 Task: Send an email with the signature Maggie Phillips with the subject Request for a raise follow-up and the message We need to schedule a meeting to discuss the latest marketing campaign results. from softage.9@softage.net to softage.5@softage.net and move the email from Sent Items to the folder Memoranda
Action: Mouse moved to (922, 69)
Screenshot: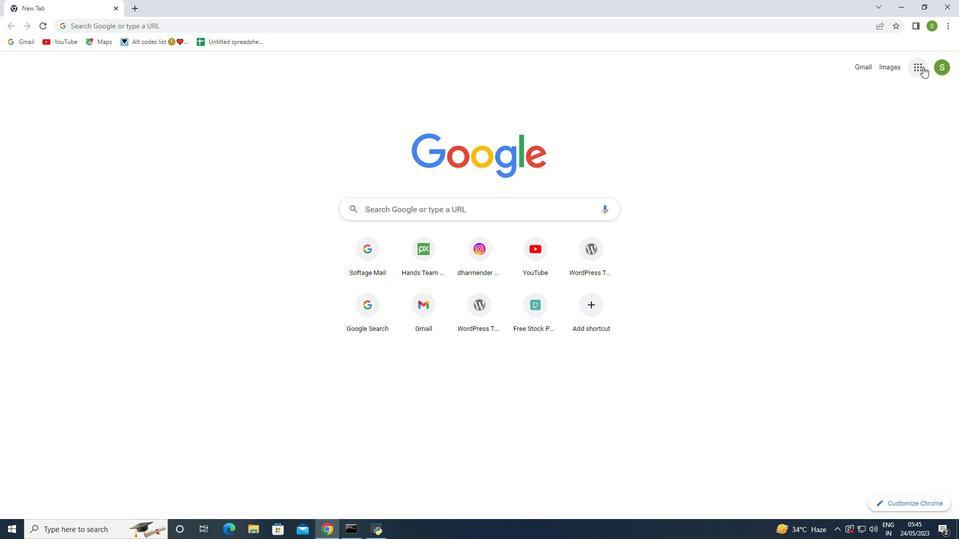 
Action: Mouse pressed left at (922, 69)
Screenshot: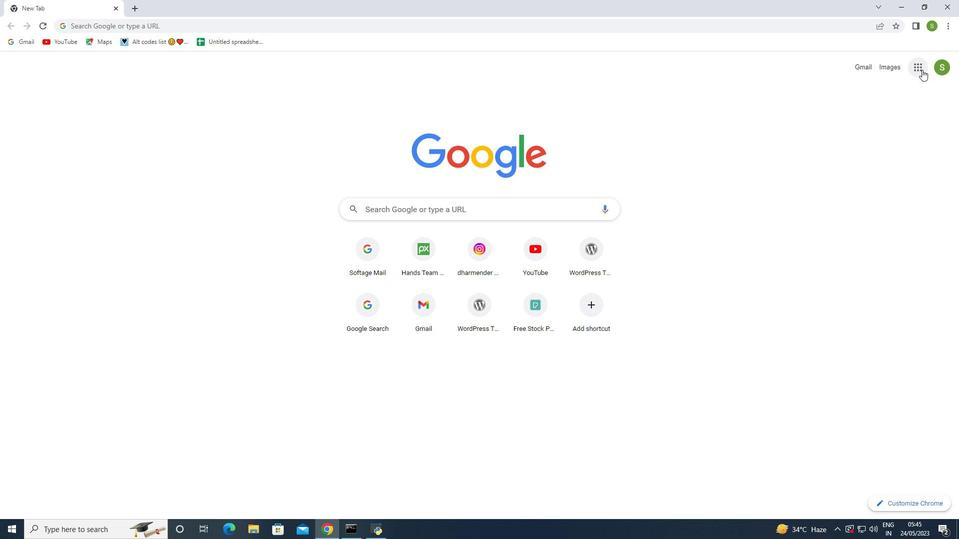 
Action: Mouse moved to (876, 117)
Screenshot: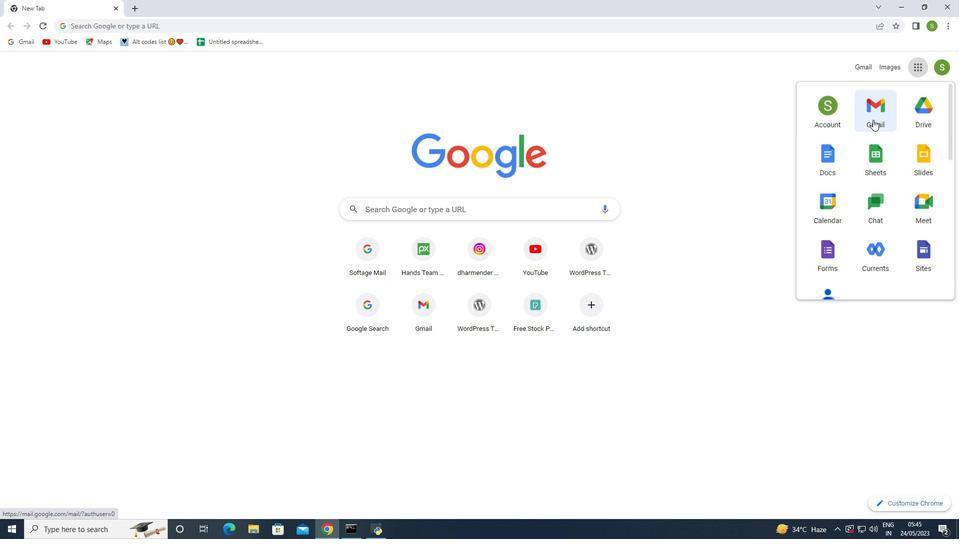 
Action: Mouse pressed left at (876, 117)
Screenshot: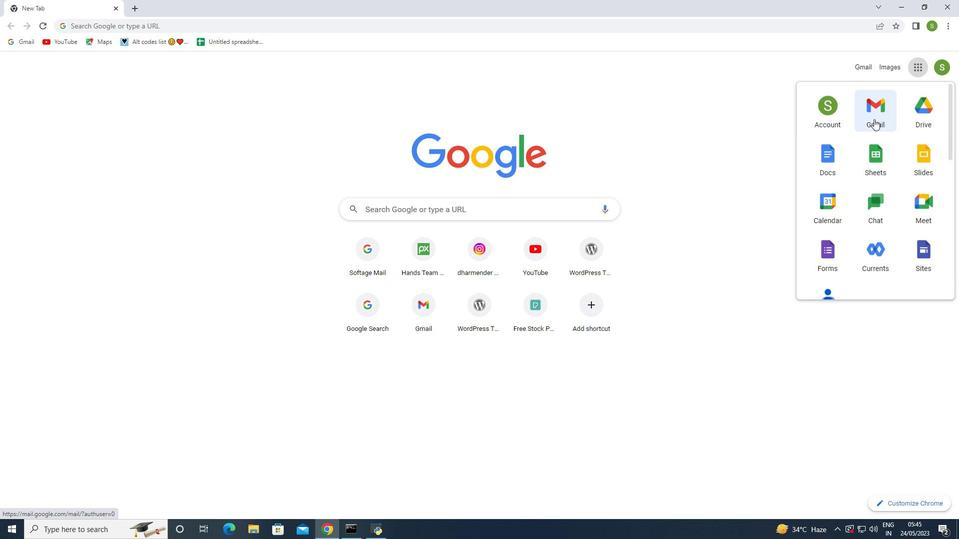 
Action: Mouse moved to (836, 70)
Screenshot: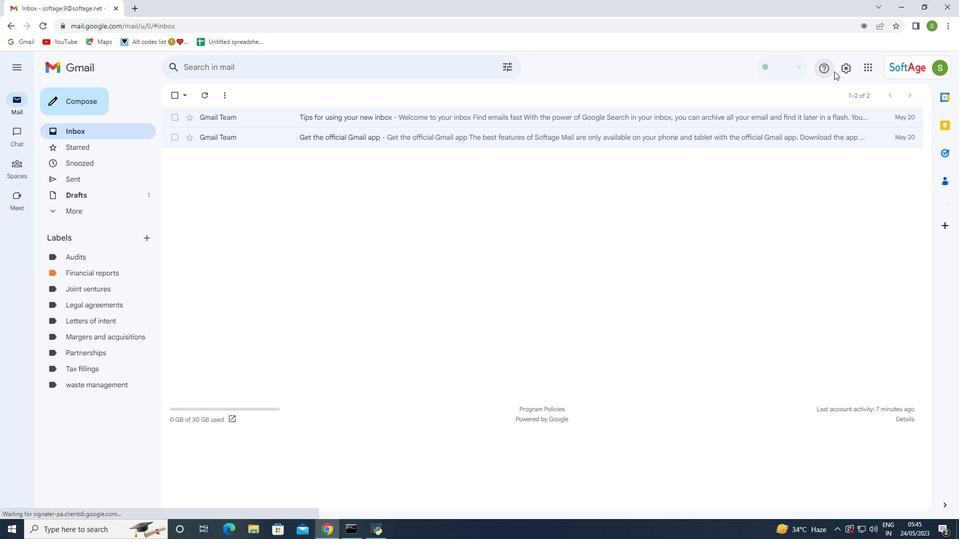 
Action: Mouse pressed left at (836, 70)
Screenshot: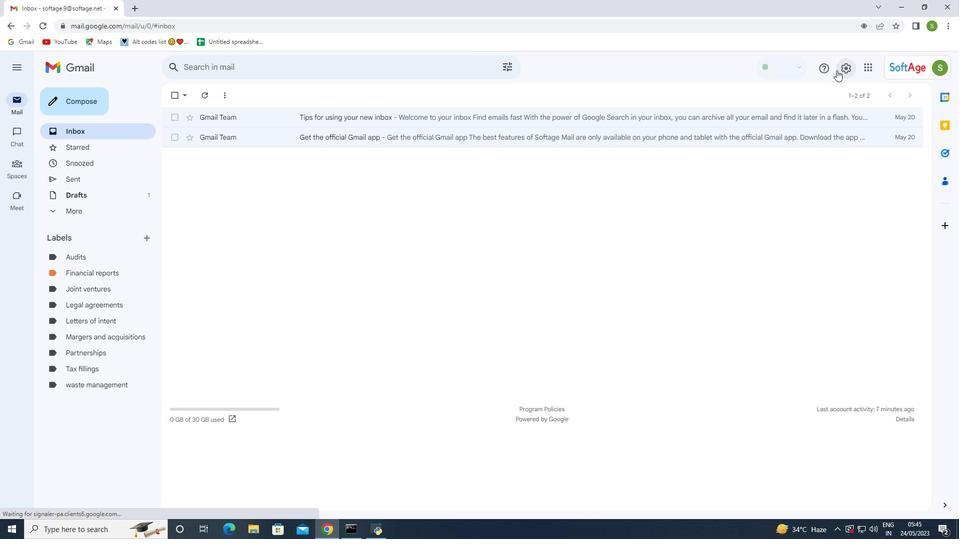
Action: Mouse moved to (823, 120)
Screenshot: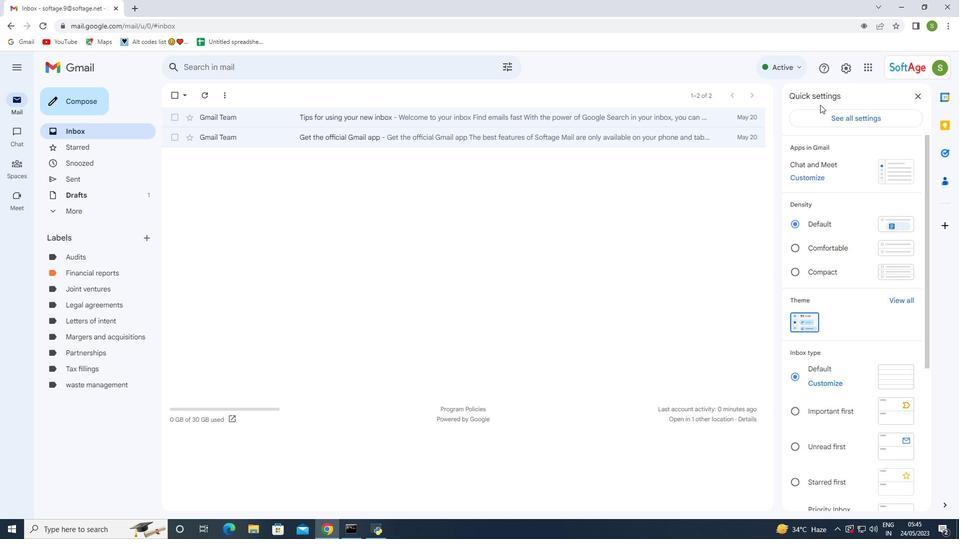 
Action: Mouse pressed left at (823, 120)
Screenshot: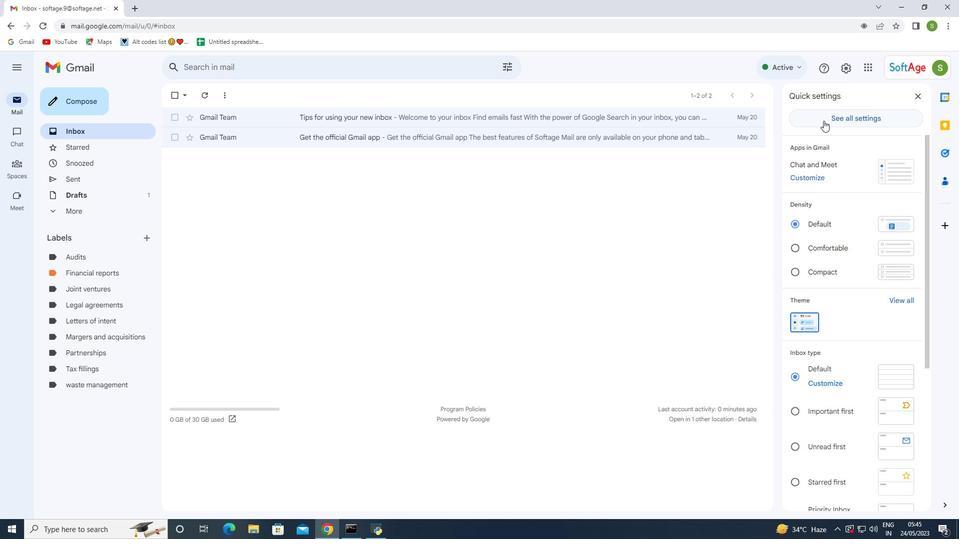 
Action: Mouse moved to (486, 347)
Screenshot: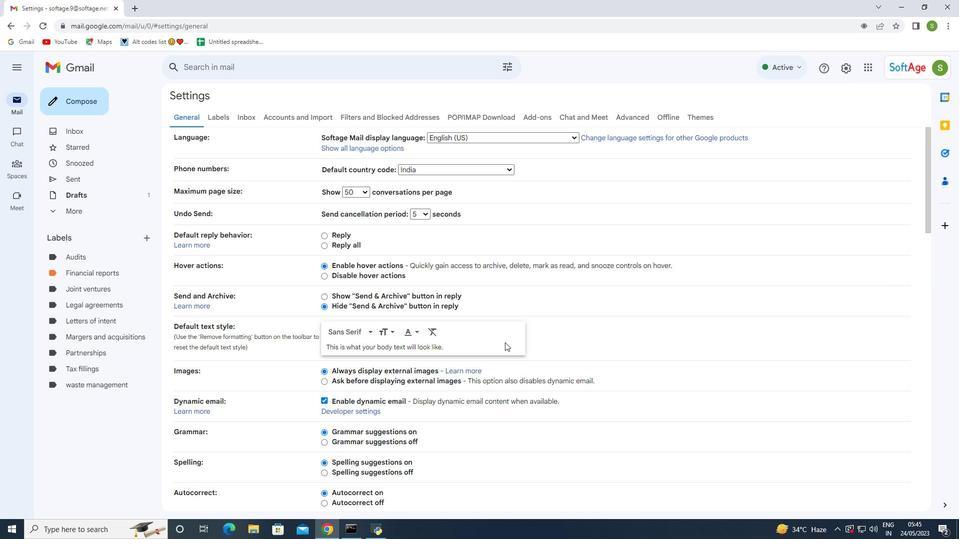 
Action: Mouse scrolled (488, 346) with delta (0, 0)
Screenshot: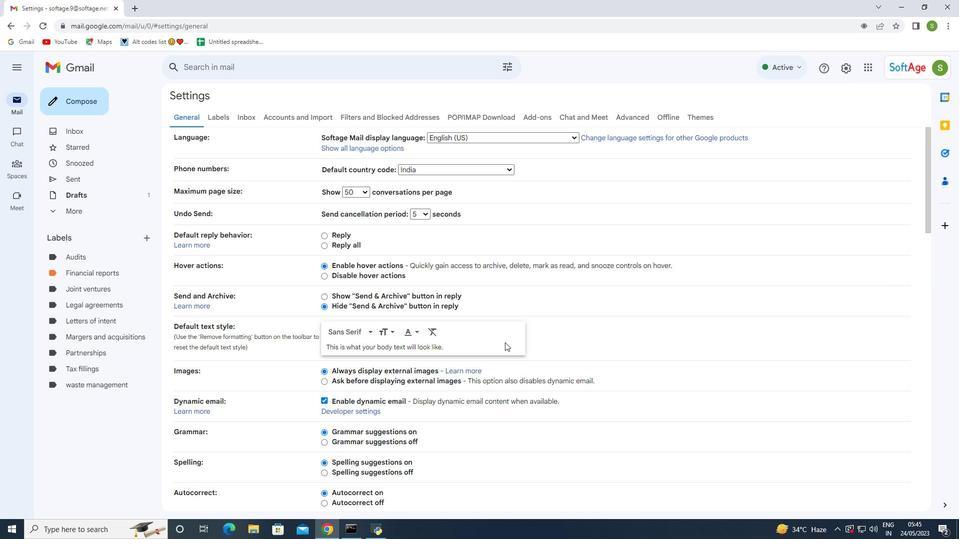
Action: Mouse moved to (486, 347)
Screenshot: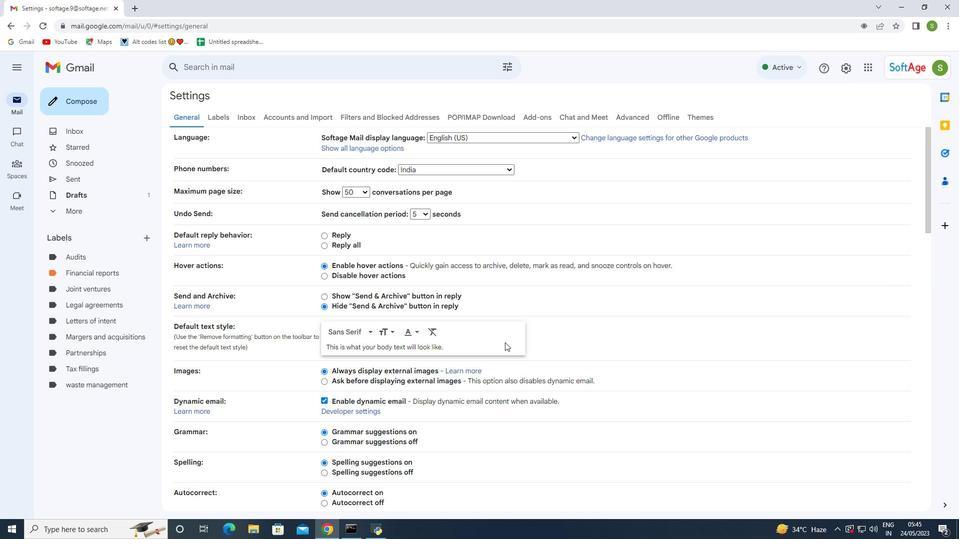 
Action: Mouse scrolled (486, 346) with delta (0, 0)
Screenshot: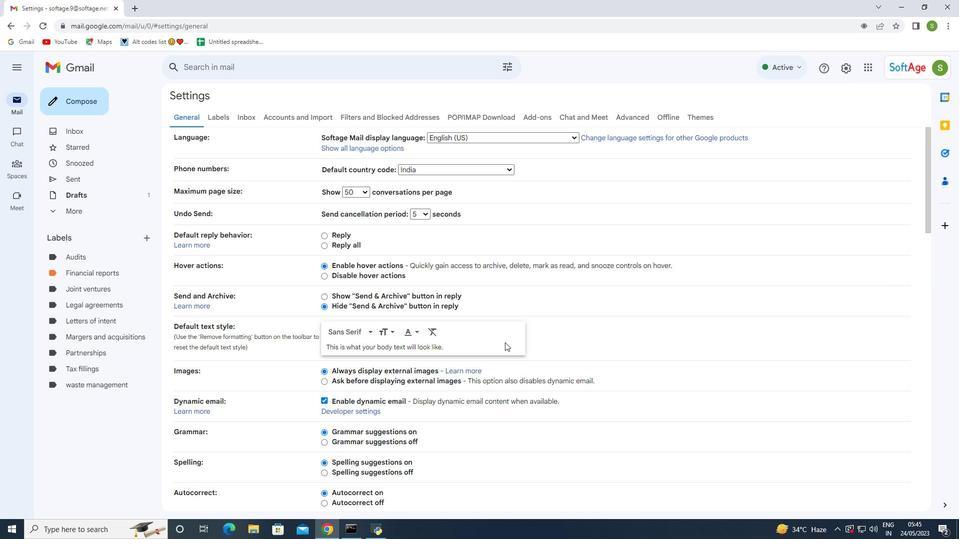 
Action: Mouse moved to (485, 347)
Screenshot: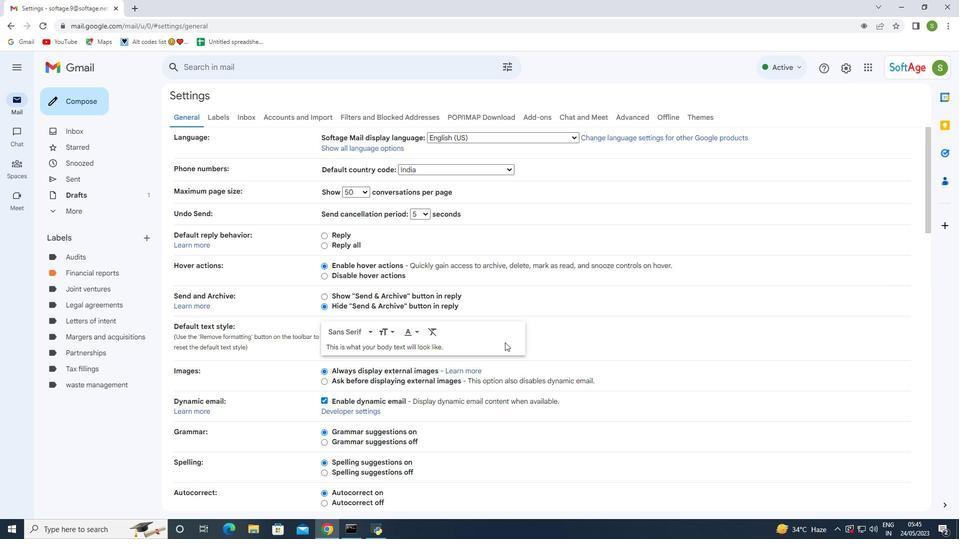 
Action: Mouse scrolled (485, 346) with delta (0, 0)
Screenshot: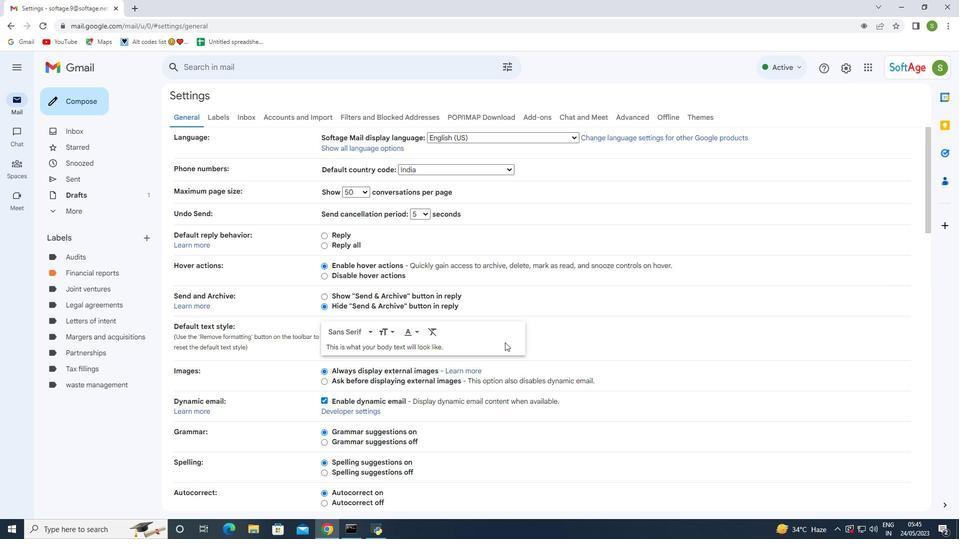 
Action: Mouse scrolled (485, 346) with delta (0, 0)
Screenshot: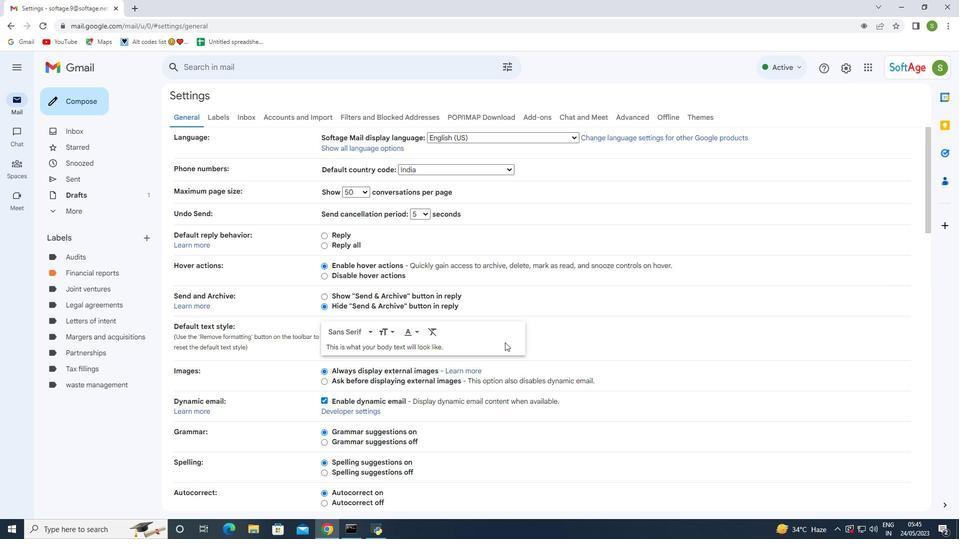 
Action: Mouse moved to (481, 341)
Screenshot: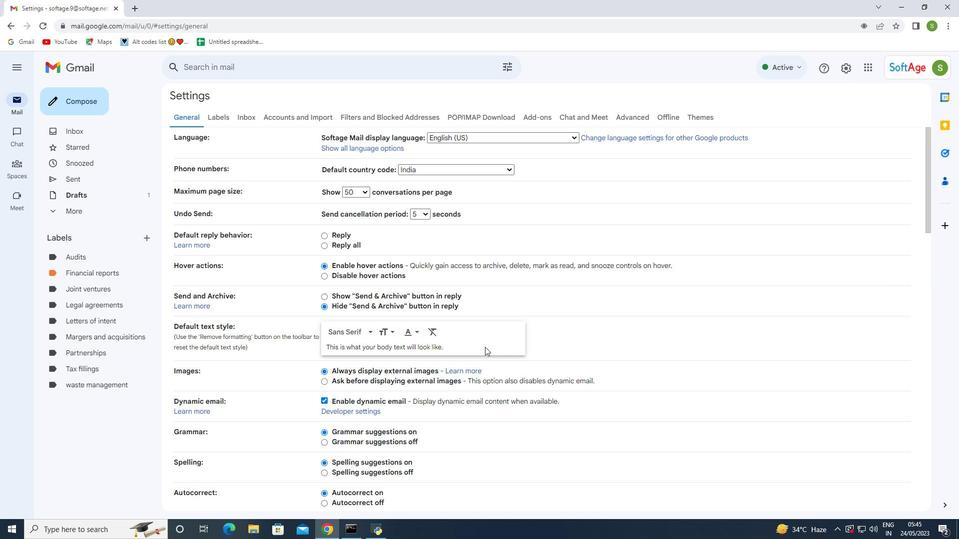 
Action: Mouse scrolled (483, 345) with delta (0, 0)
Screenshot: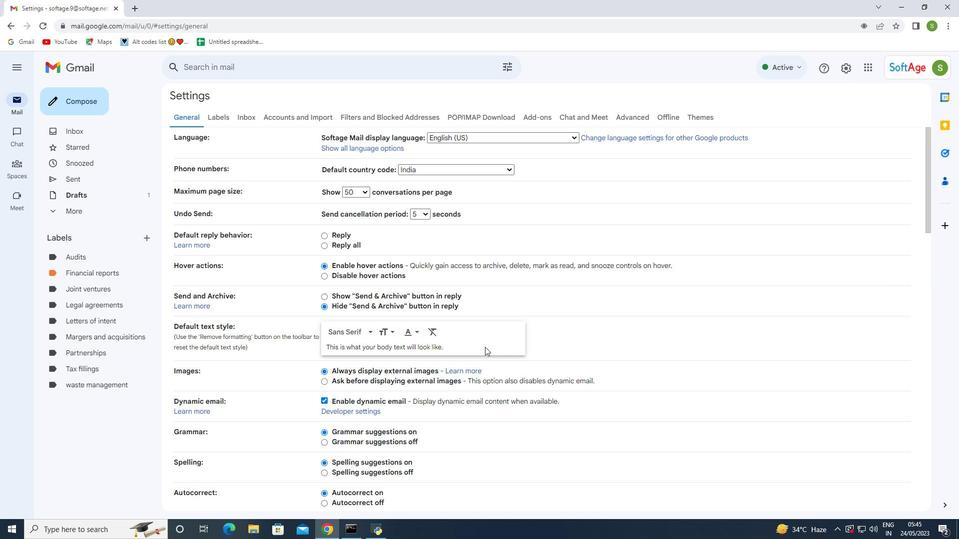 
Action: Mouse moved to (478, 341)
Screenshot: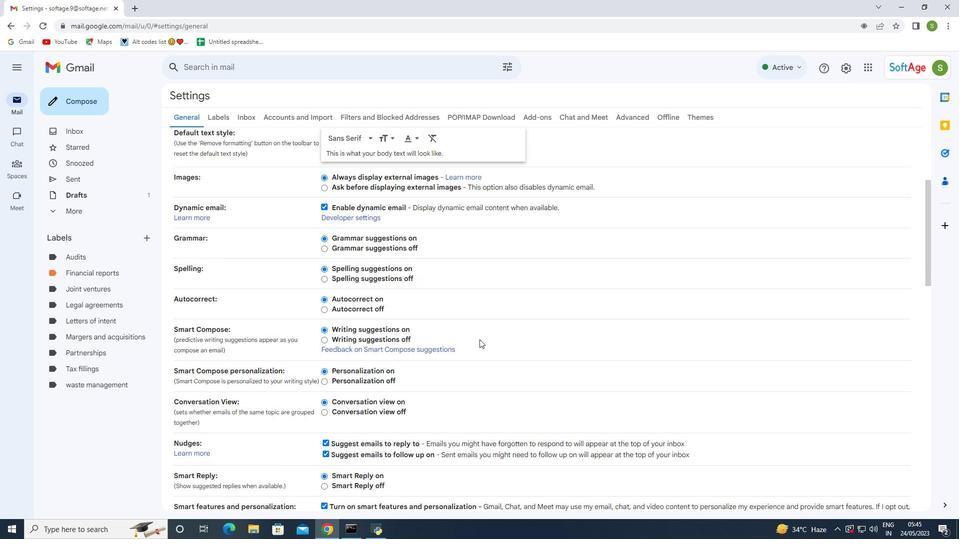 
Action: Mouse scrolled (478, 340) with delta (0, 0)
Screenshot: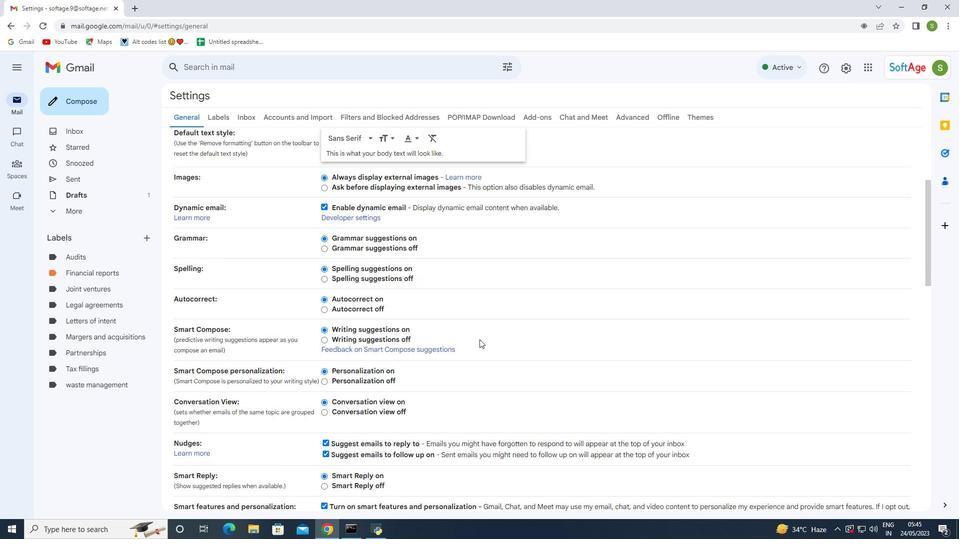 
Action: Mouse moved to (478, 342)
Screenshot: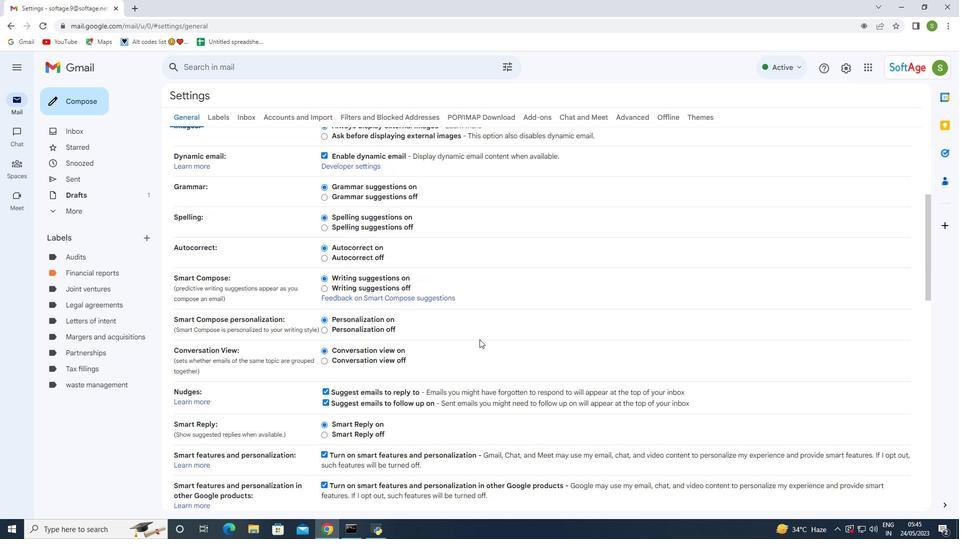 
Action: Mouse scrolled (478, 341) with delta (0, 0)
Screenshot: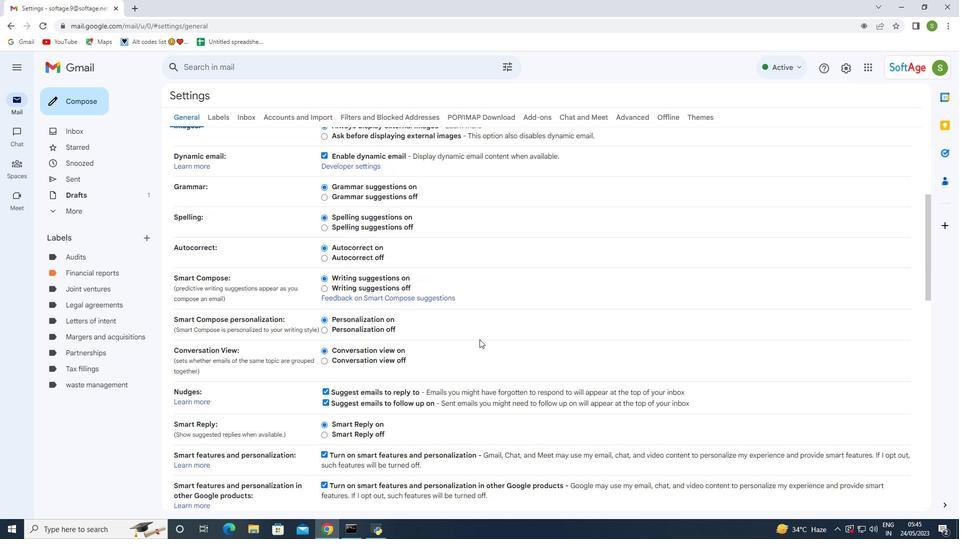 
Action: Mouse scrolled (478, 341) with delta (0, 0)
Screenshot: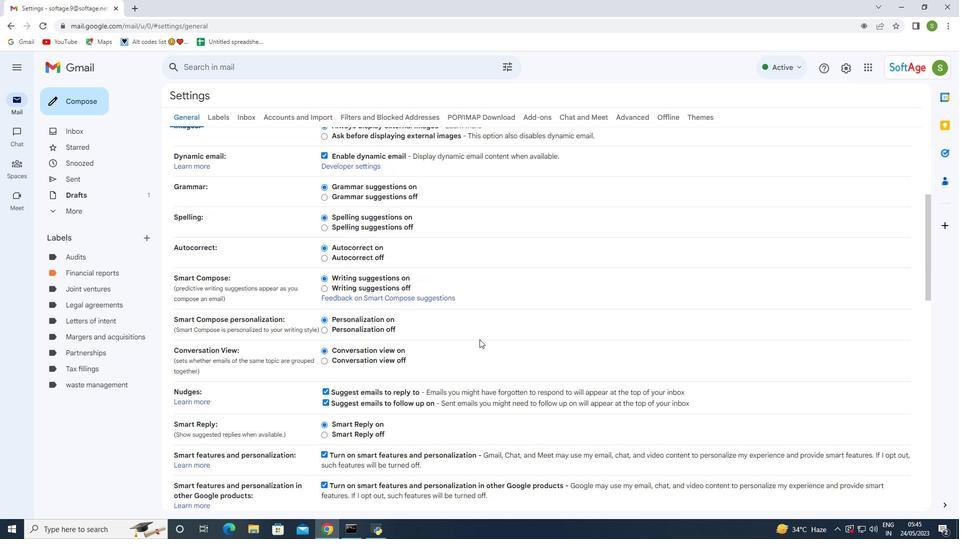 
Action: Mouse moved to (478, 342)
Screenshot: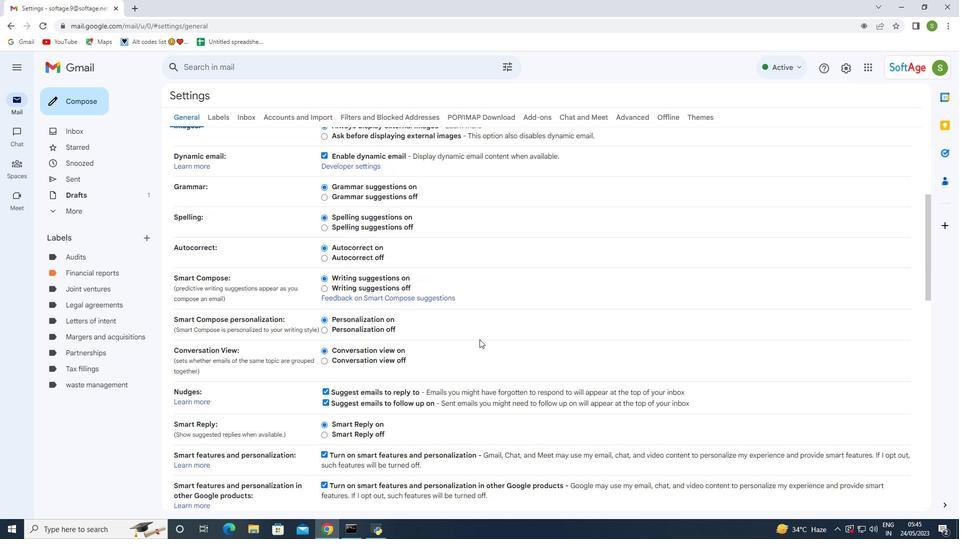 
Action: Mouse scrolled (478, 341) with delta (0, 0)
Screenshot: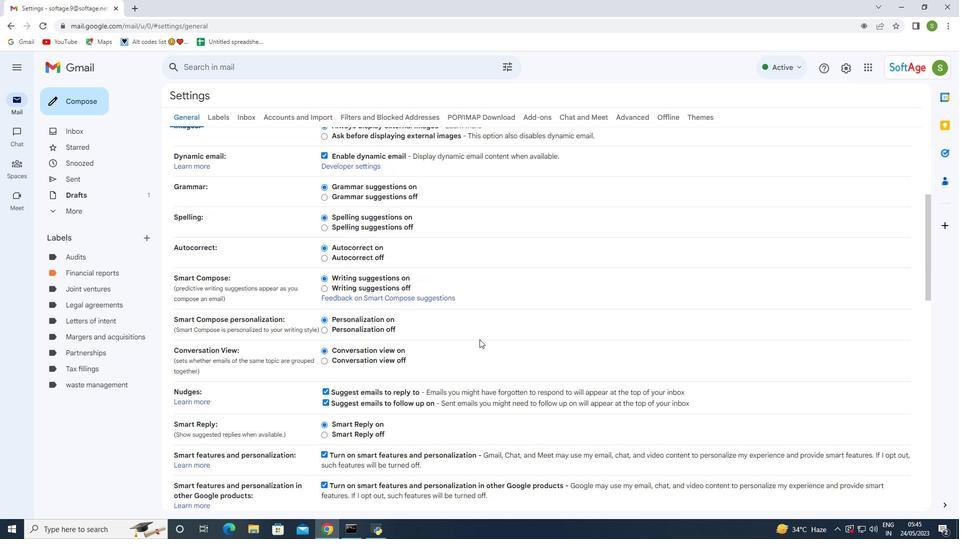 
Action: Mouse scrolled (478, 341) with delta (0, 0)
Screenshot: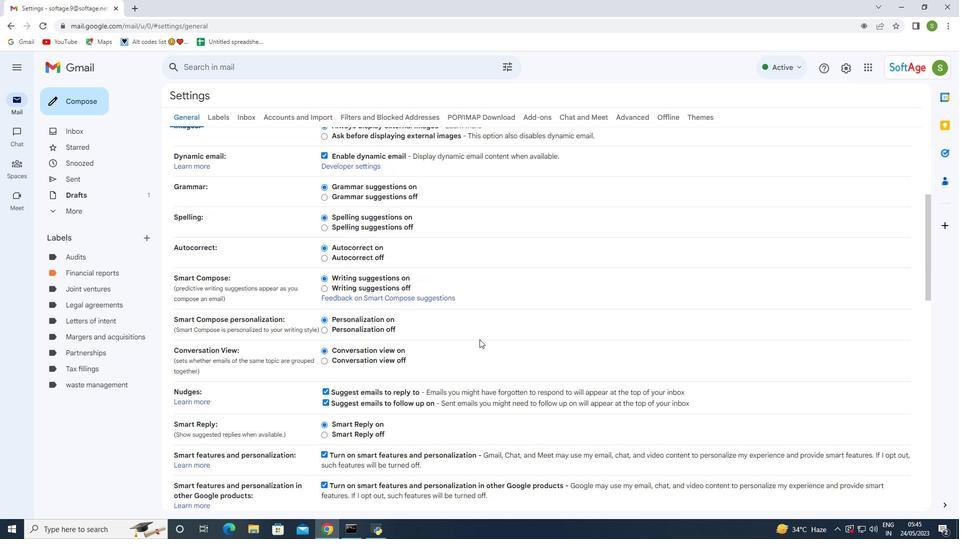 
Action: Mouse scrolled (478, 341) with delta (0, 0)
Screenshot: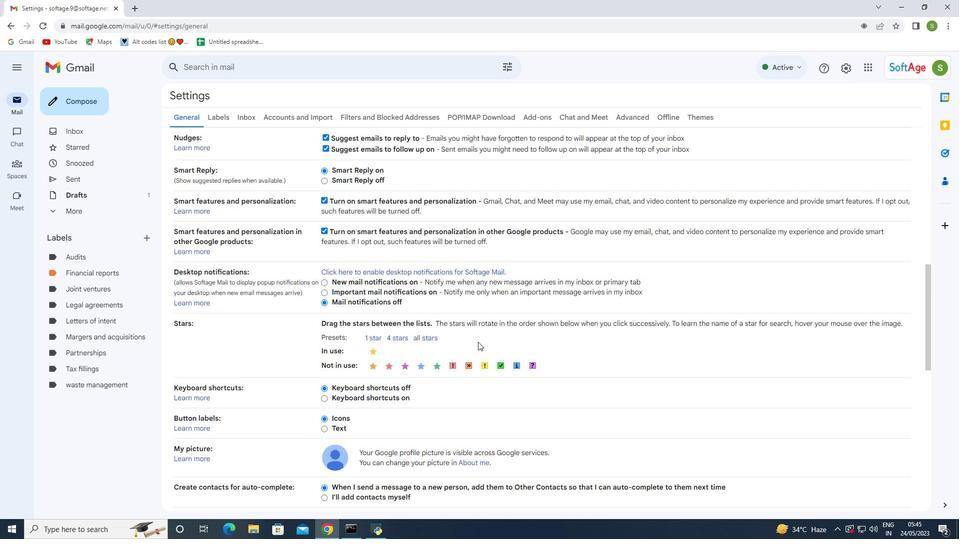
Action: Mouse scrolled (478, 341) with delta (0, 0)
Screenshot: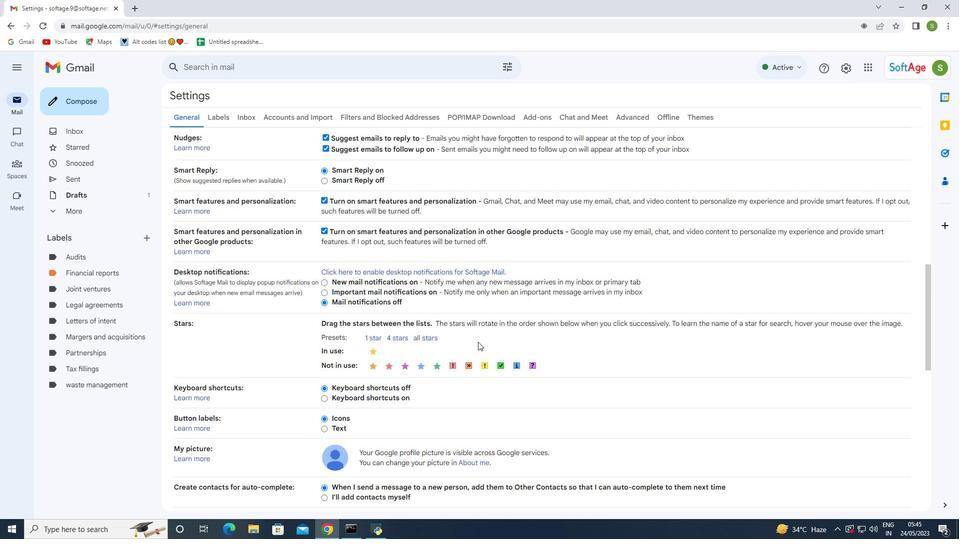 
Action: Mouse scrolled (478, 341) with delta (0, 0)
Screenshot: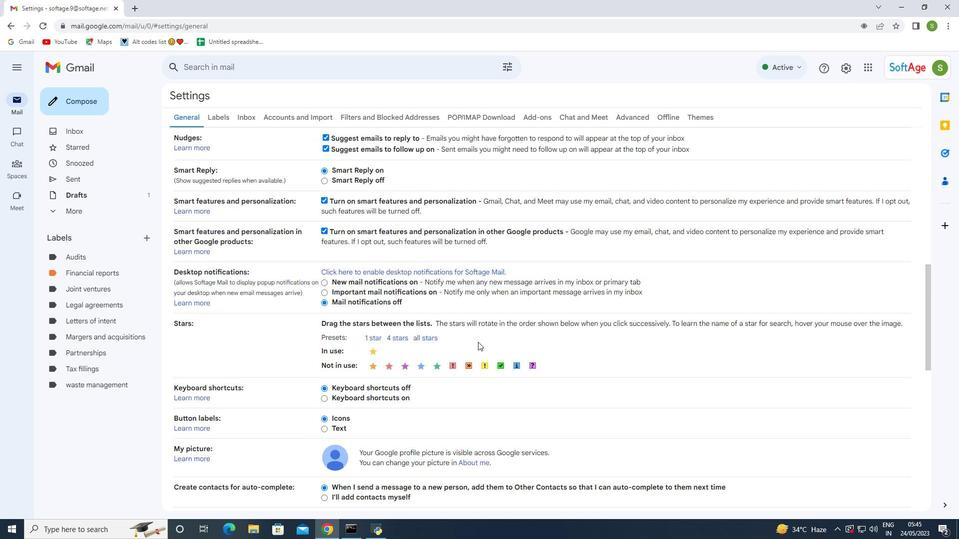 
Action: Mouse scrolled (478, 341) with delta (0, 0)
Screenshot: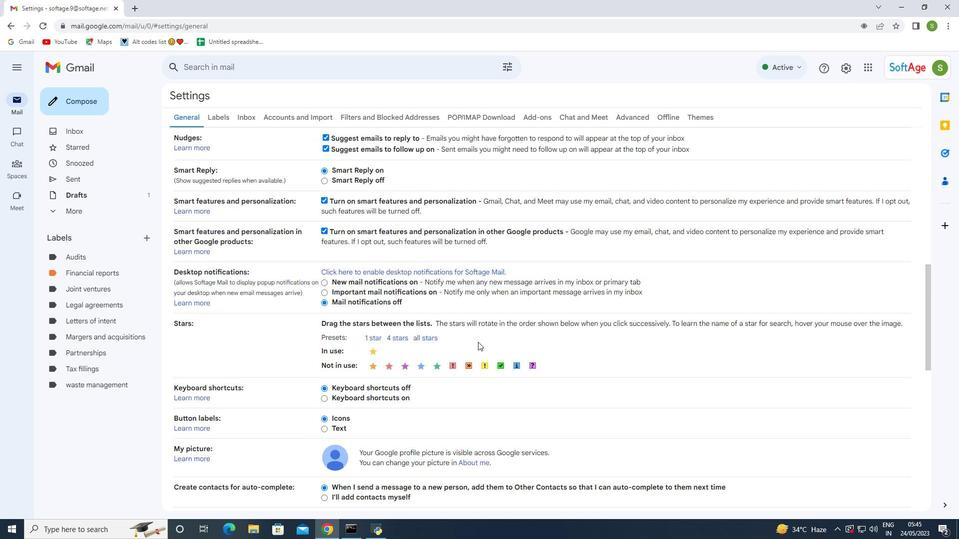 
Action: Mouse scrolled (478, 341) with delta (0, 0)
Screenshot: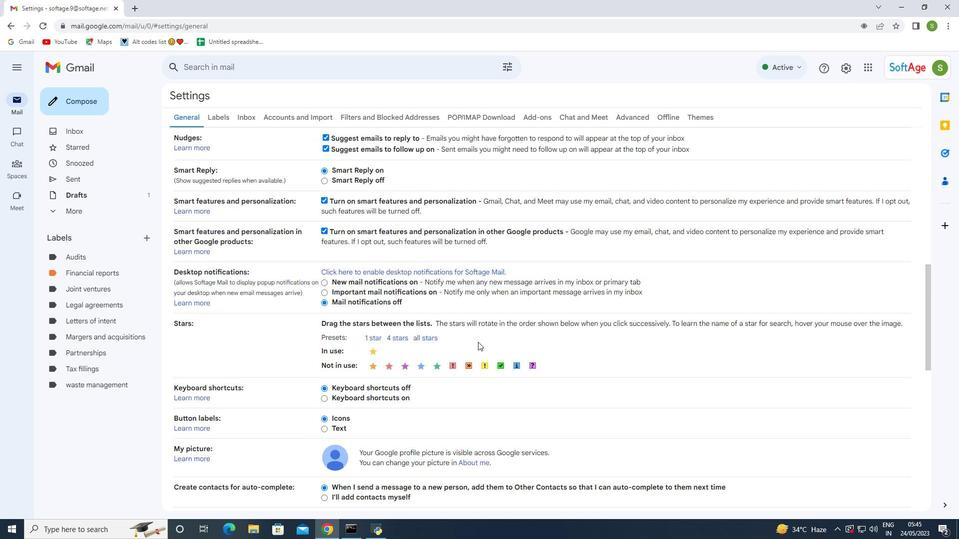 
Action: Mouse moved to (464, 352)
Screenshot: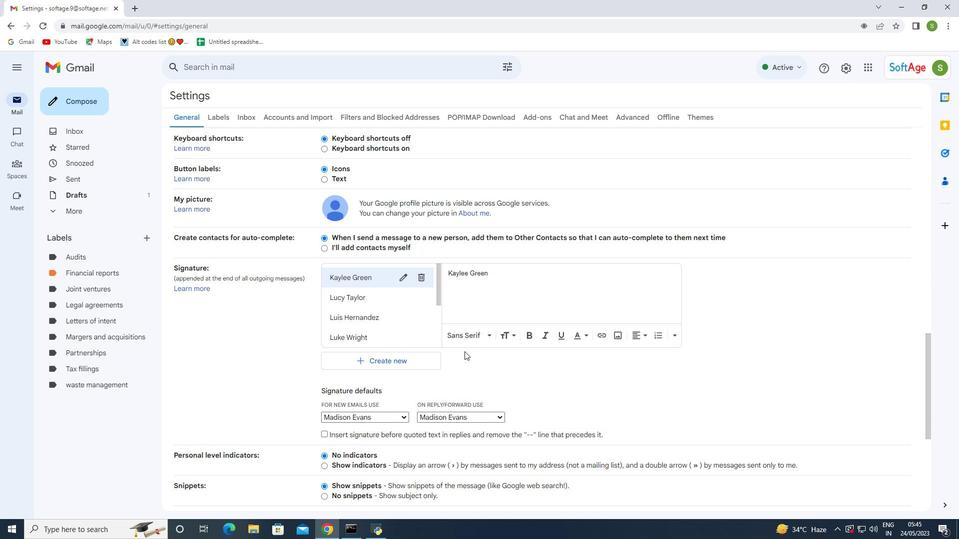 
Action: Mouse scrolled (464, 352) with delta (0, 0)
Screenshot: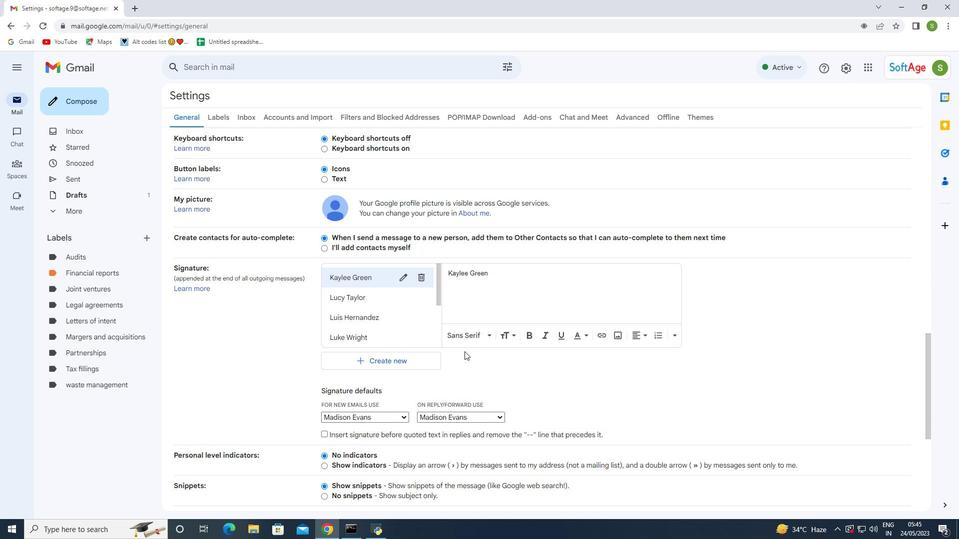 
Action: Mouse moved to (464, 353)
Screenshot: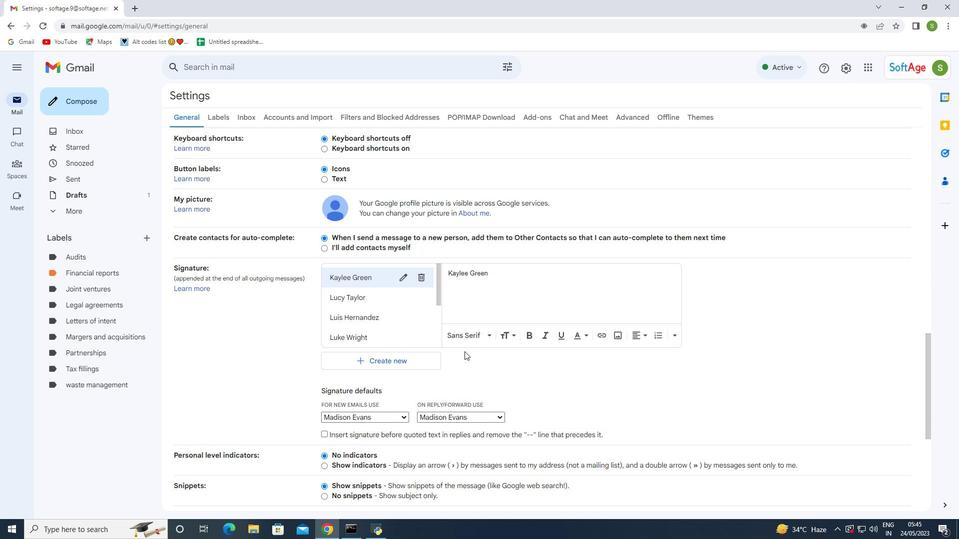 
Action: Mouse scrolled (464, 352) with delta (0, 0)
Screenshot: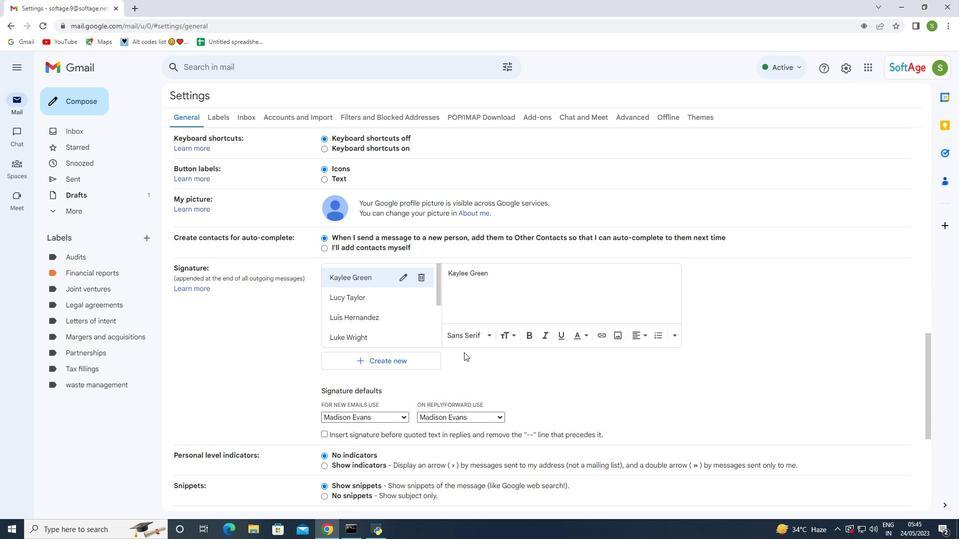 
Action: Mouse scrolled (464, 352) with delta (0, 0)
Screenshot: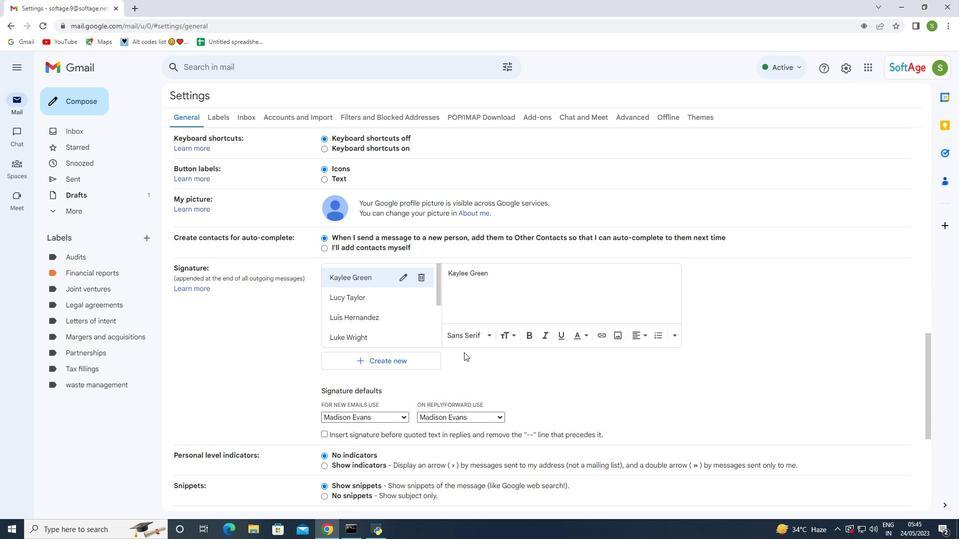 
Action: Mouse moved to (399, 212)
Screenshot: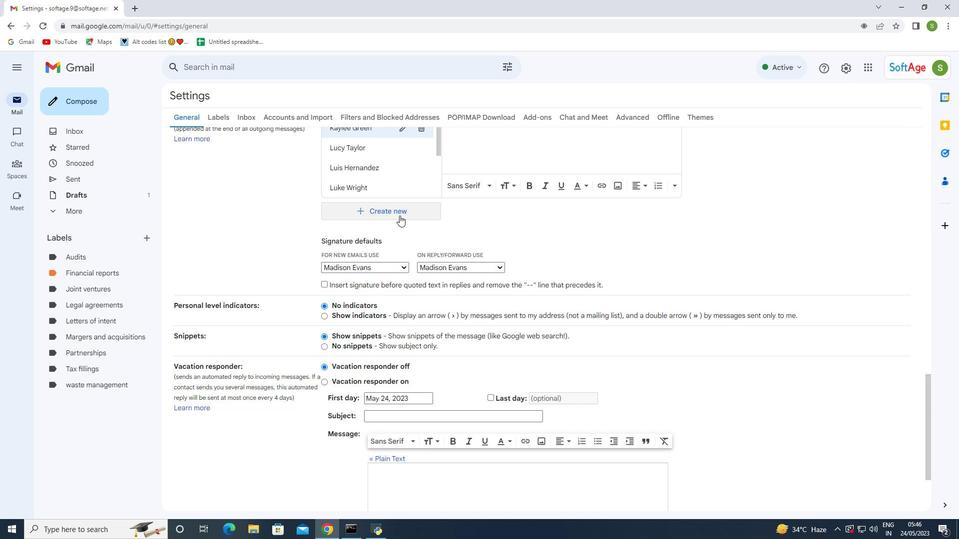 
Action: Mouse pressed left at (399, 212)
Screenshot: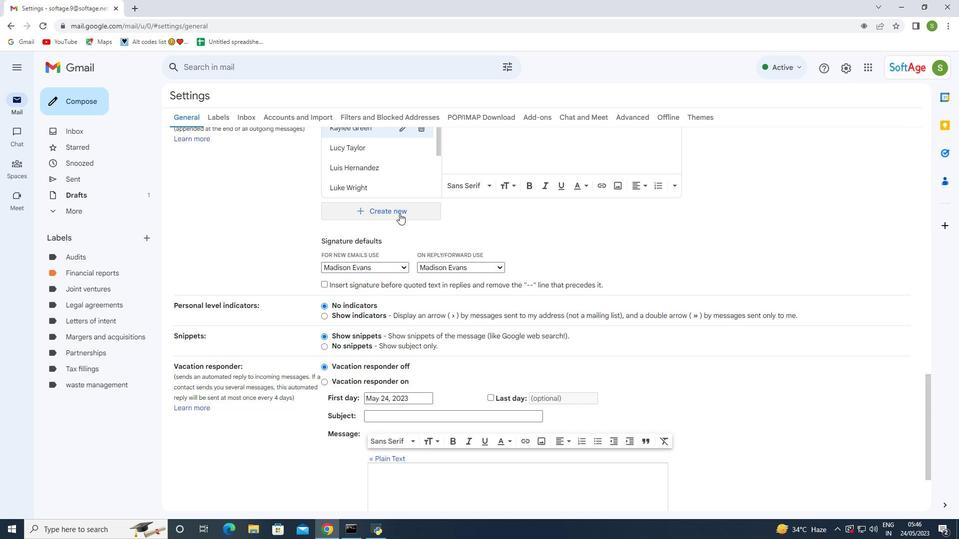 
Action: Mouse moved to (404, 278)
Screenshot: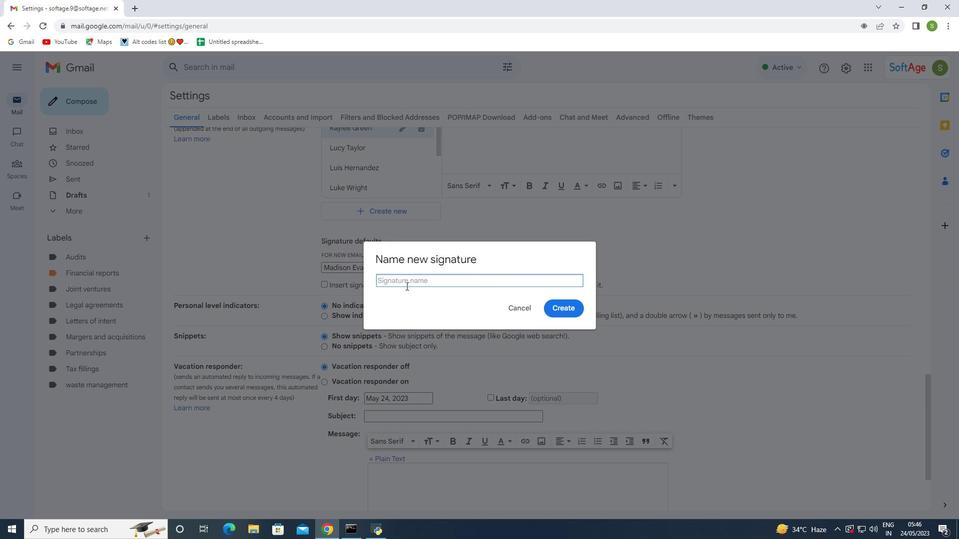 
Action: Mouse pressed left at (404, 278)
Screenshot: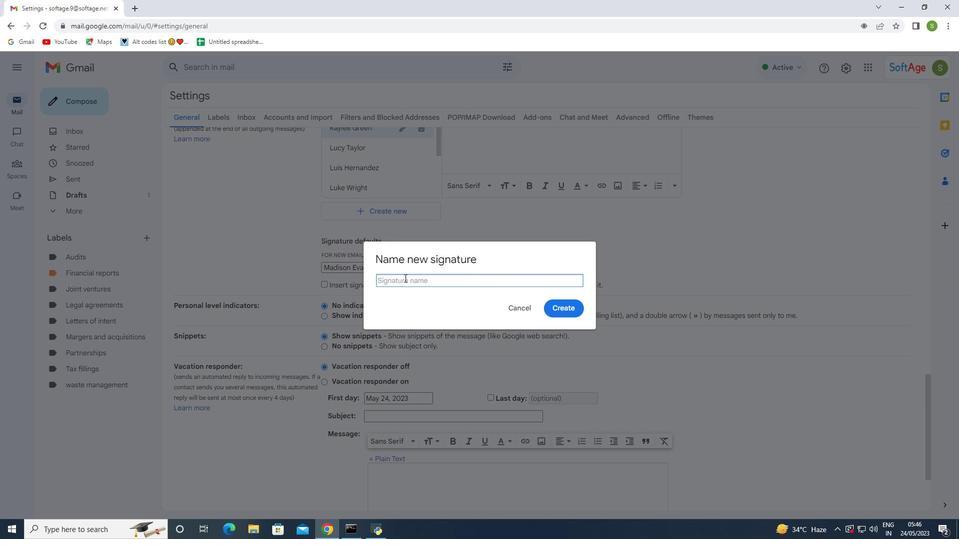 
Action: Key pressed <Key.shift>Mar<Key.backspace>ggie<Key.space><Key.shift>Phillips
Screenshot: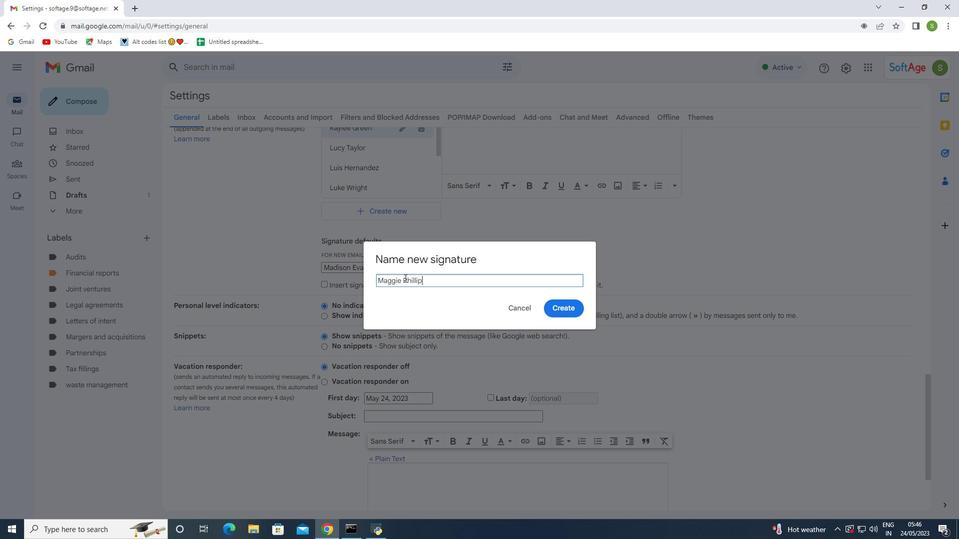 
Action: Mouse moved to (550, 309)
Screenshot: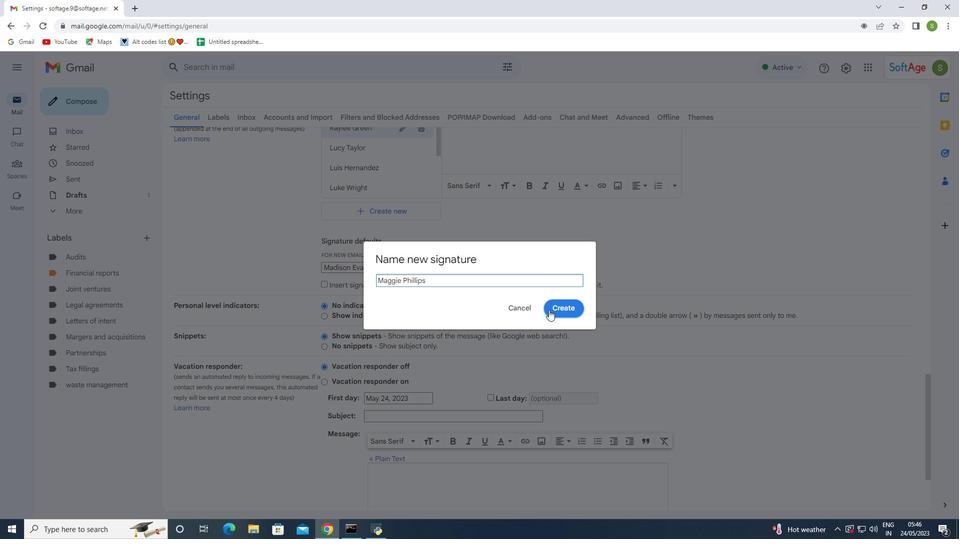 
Action: Mouse pressed left at (550, 309)
Screenshot: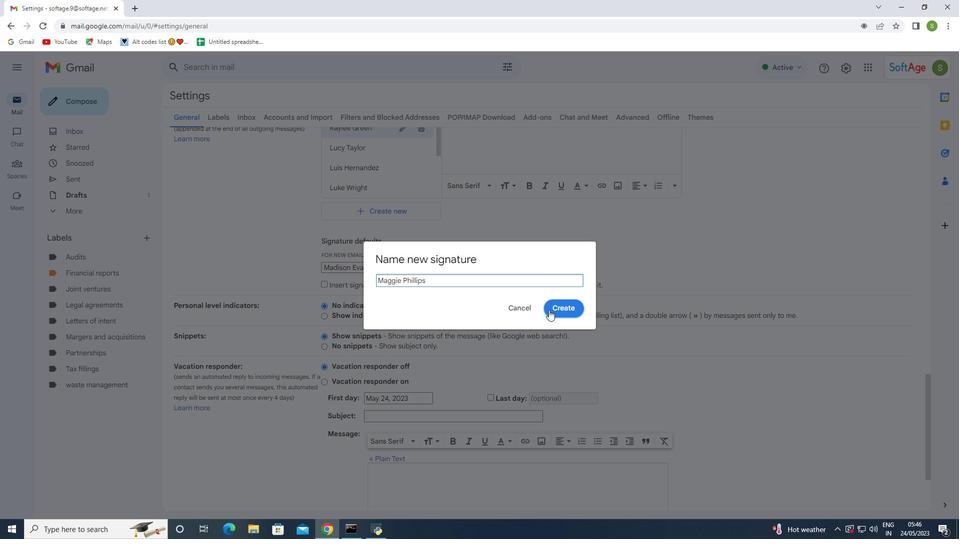 
Action: Mouse moved to (459, 350)
Screenshot: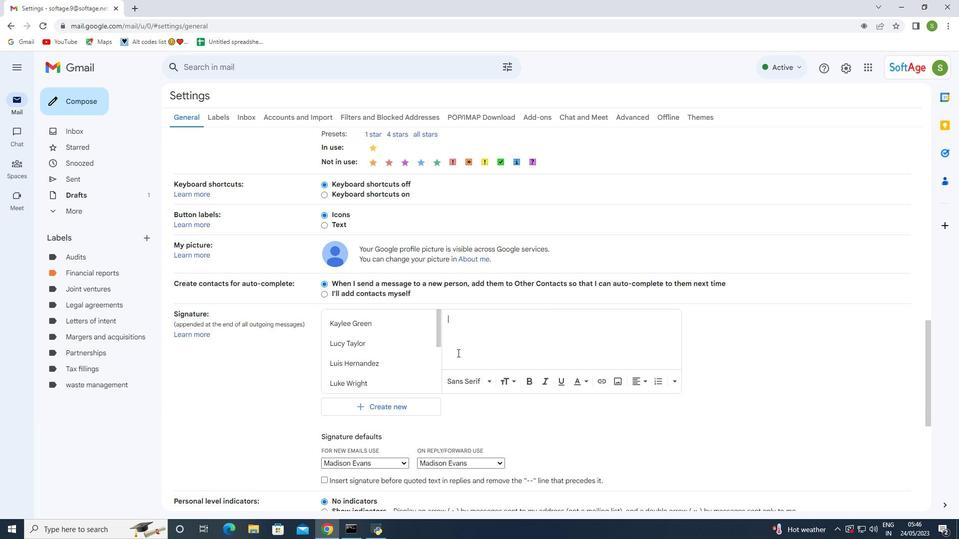 
Action: Mouse scrolled (459, 351) with delta (0, 0)
Screenshot: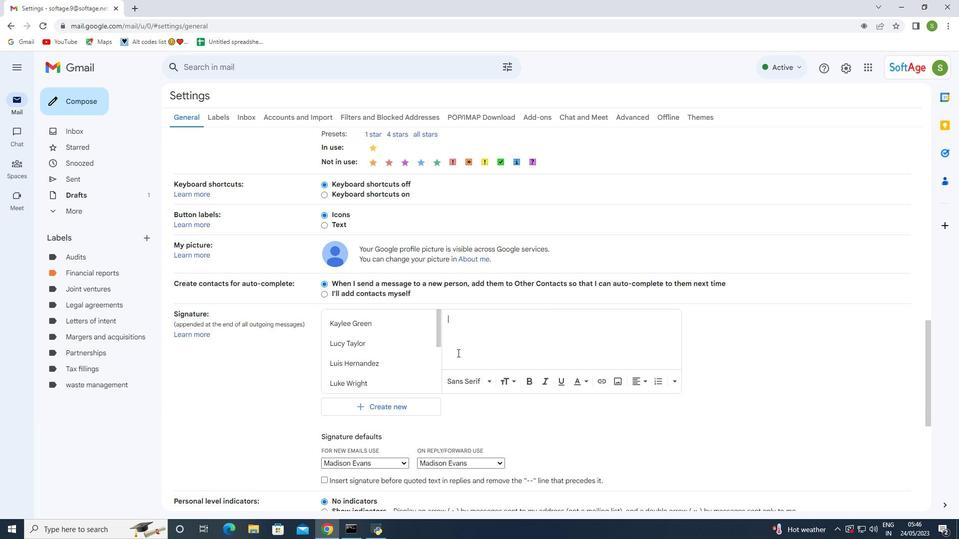 
Action: Mouse moved to (460, 350)
Screenshot: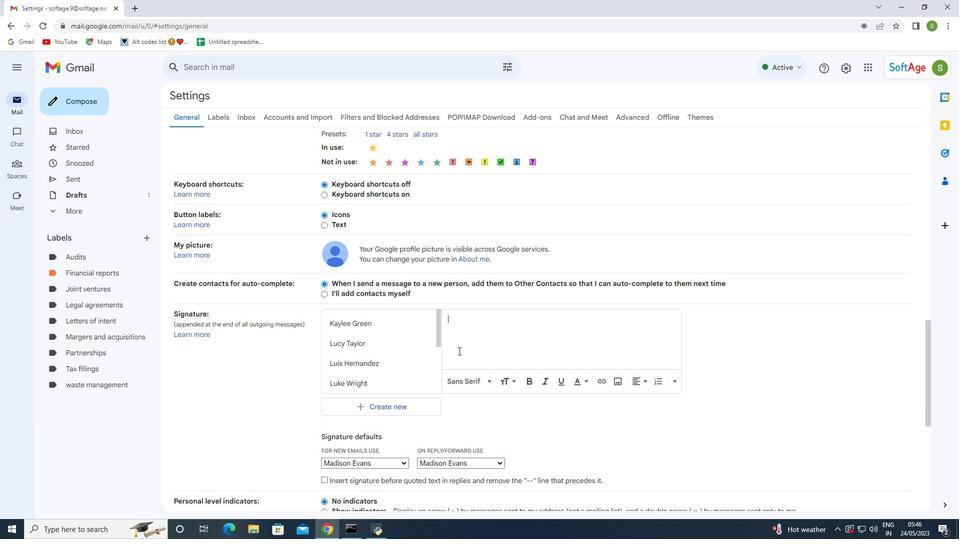 
Action: Mouse scrolled (460, 350) with delta (0, 0)
Screenshot: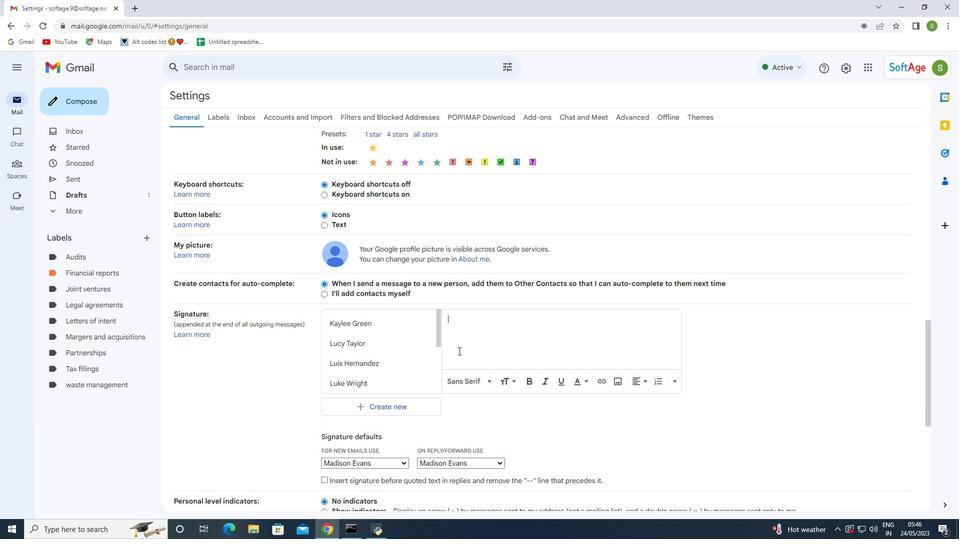 
Action: Mouse moved to (449, 408)
Screenshot: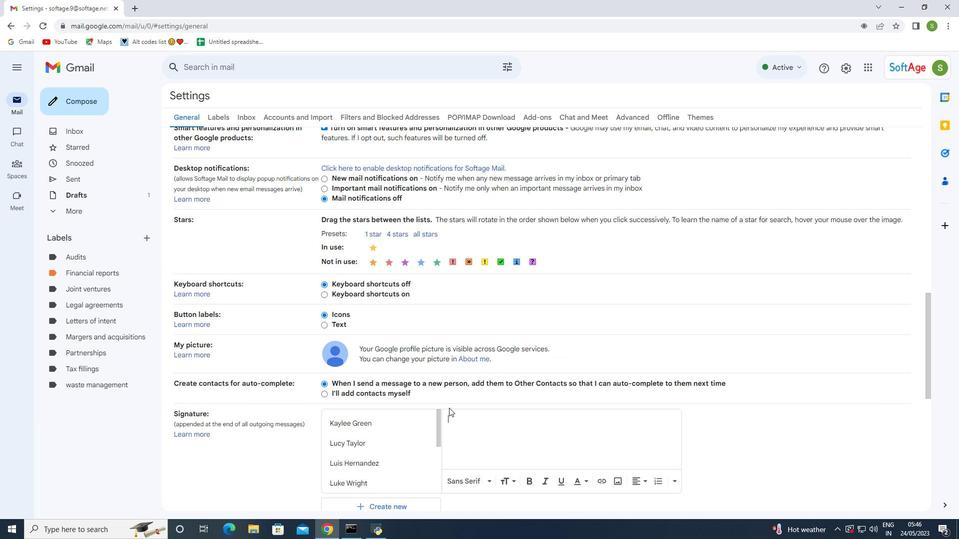 
Action: Mouse scrolled (449, 407) with delta (0, 0)
Screenshot: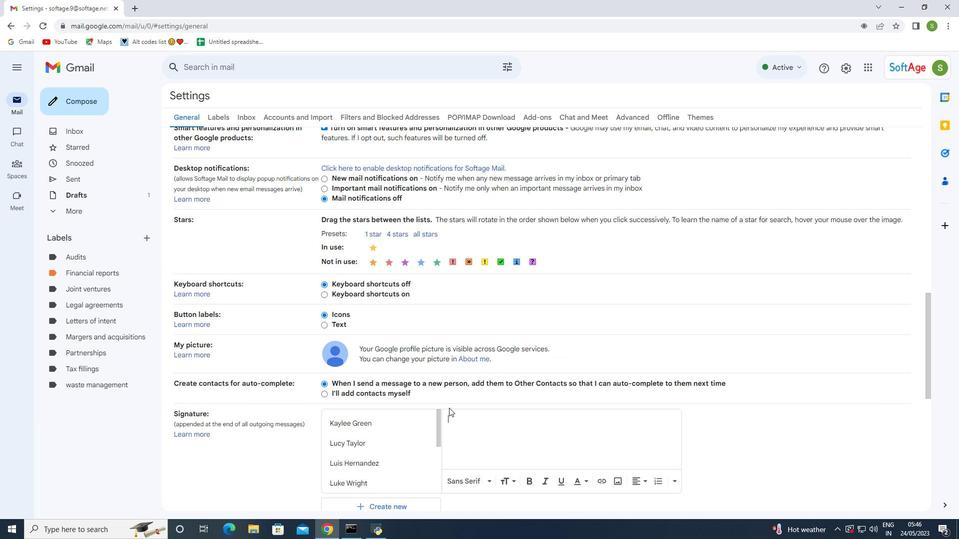 
Action: Mouse scrolled (449, 407) with delta (0, 0)
Screenshot: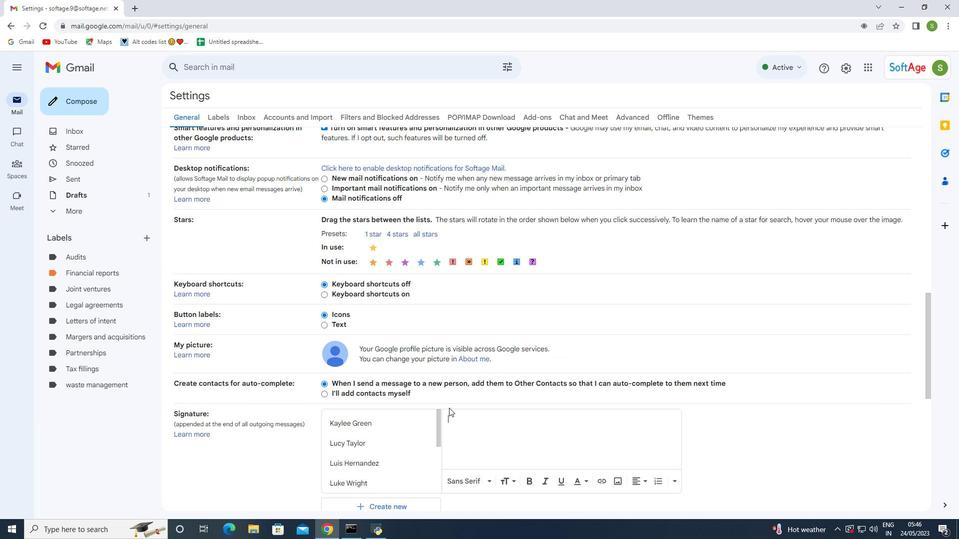 
Action: Mouse moved to (450, 404)
Screenshot: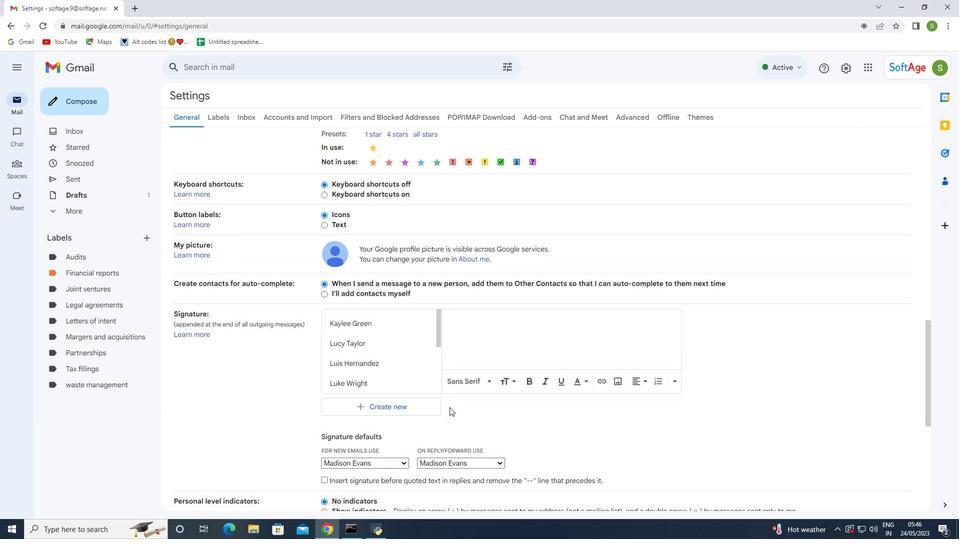 
Action: Key pressed <Key.shift><Key.shift><Key.shift><Key.shift><Key.shift><Key.shift><Key.shift><Key.shift><Key.shift><Key.shift><Key.shift><Key.shift><Key.shift><Key.shift><Key.shift>Maggie<Key.space><Key.shift>Phillips
Screenshot: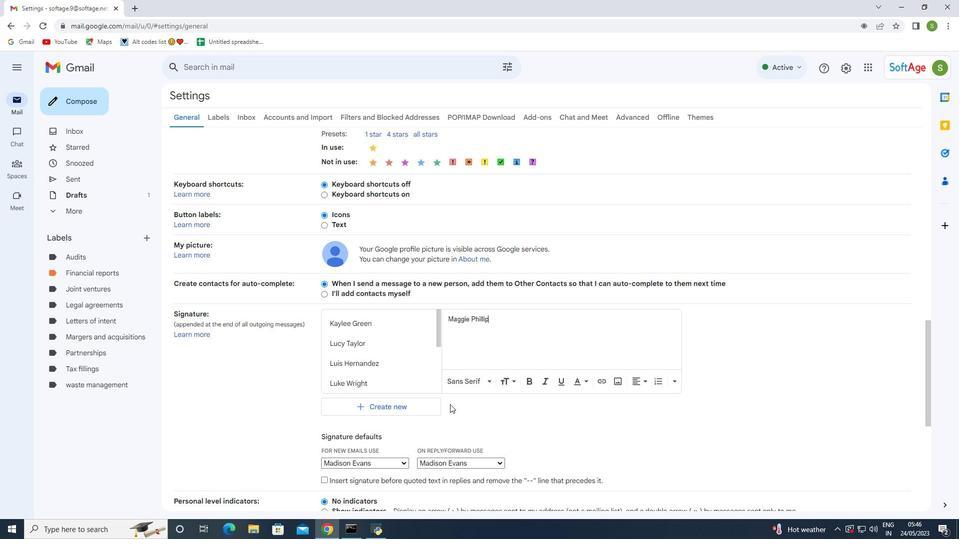 
Action: Mouse moved to (422, 412)
Screenshot: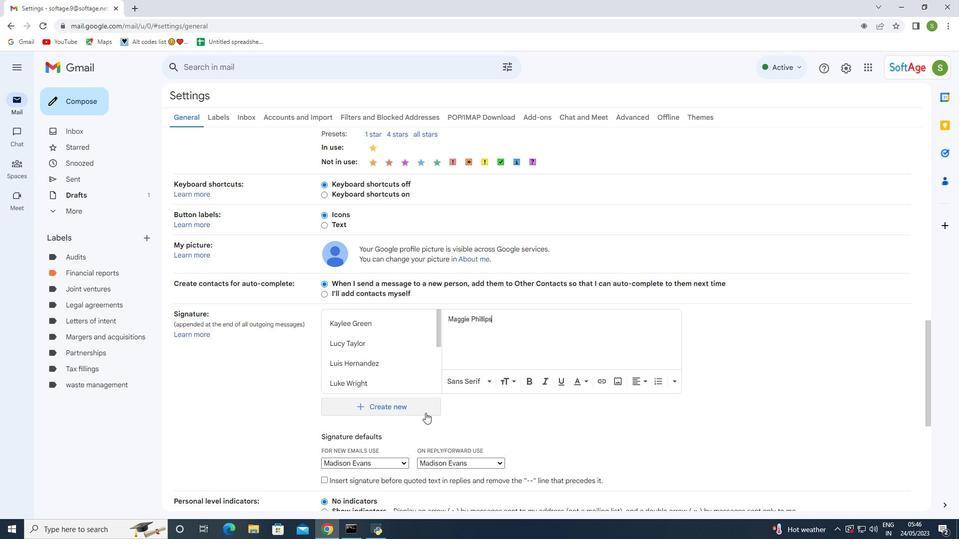 
Action: Mouse scrolled (422, 411) with delta (0, 0)
Screenshot: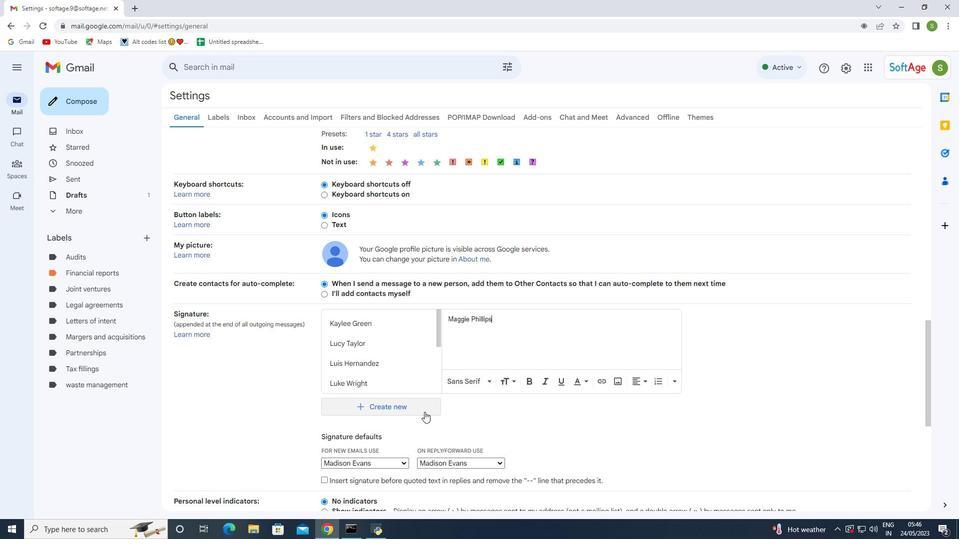 
Action: Mouse moved to (420, 412)
Screenshot: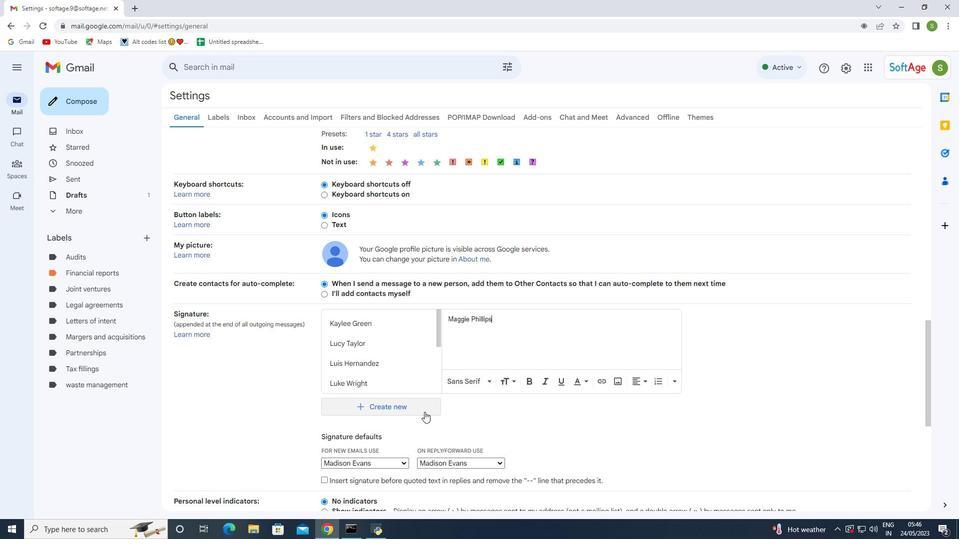
Action: Mouse scrolled (420, 411) with delta (0, 0)
Screenshot: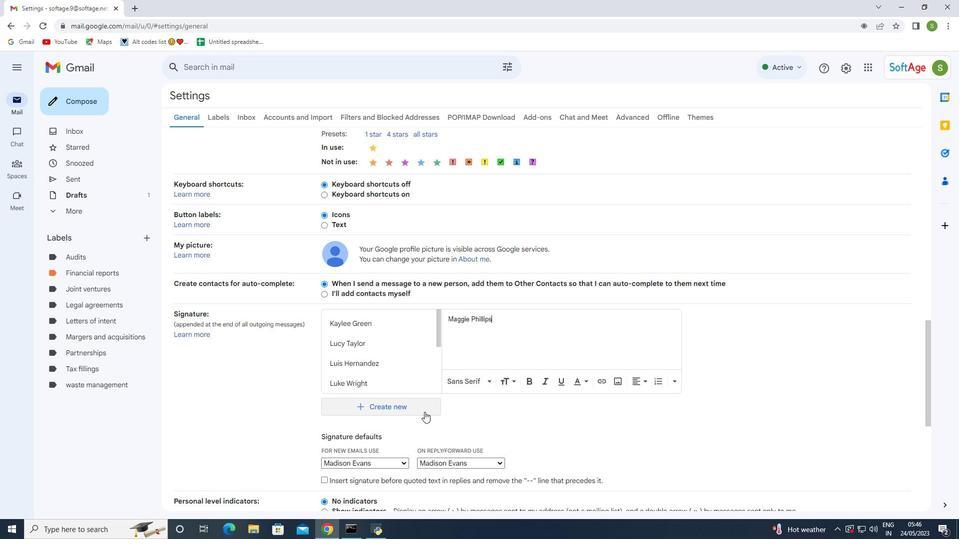 
Action: Mouse moved to (418, 412)
Screenshot: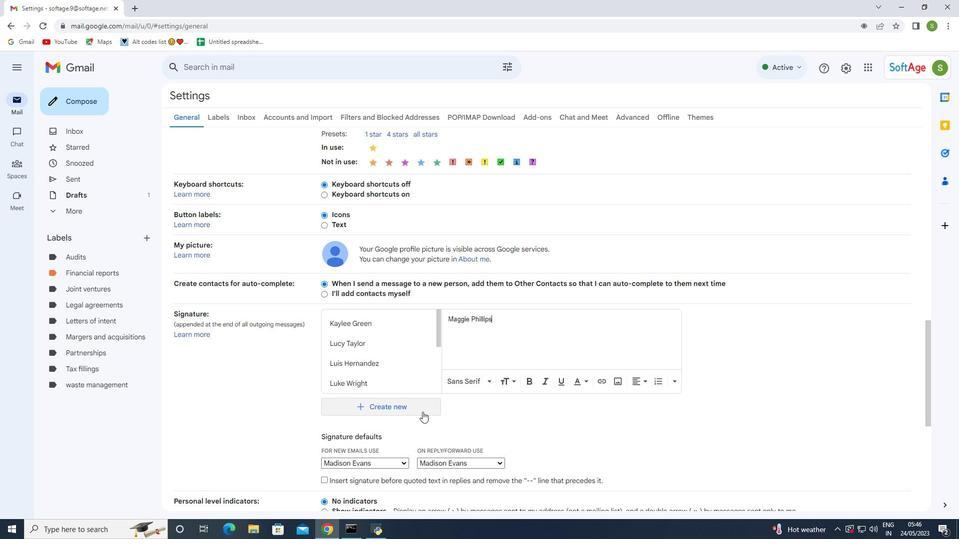 
Action: Mouse scrolled (418, 411) with delta (0, 0)
Screenshot: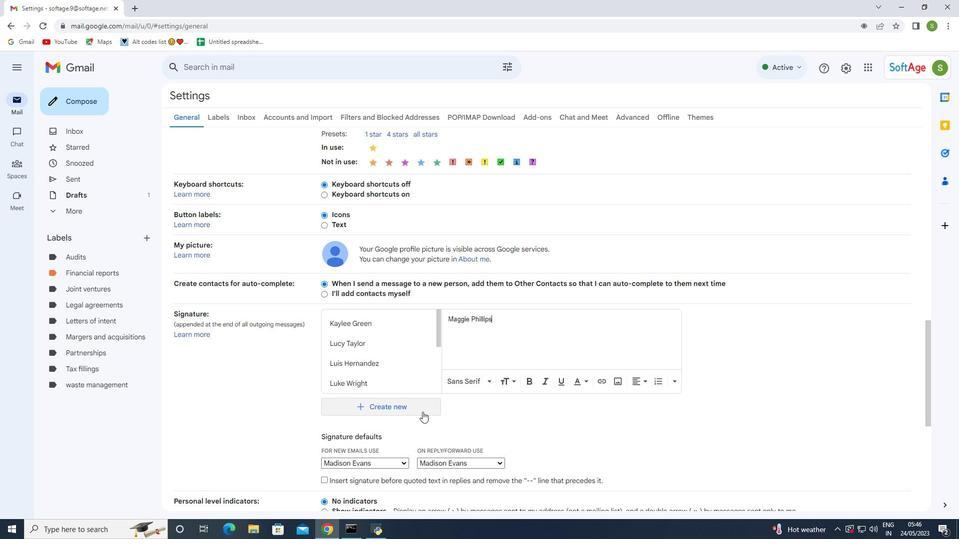 
Action: Mouse moved to (373, 315)
Screenshot: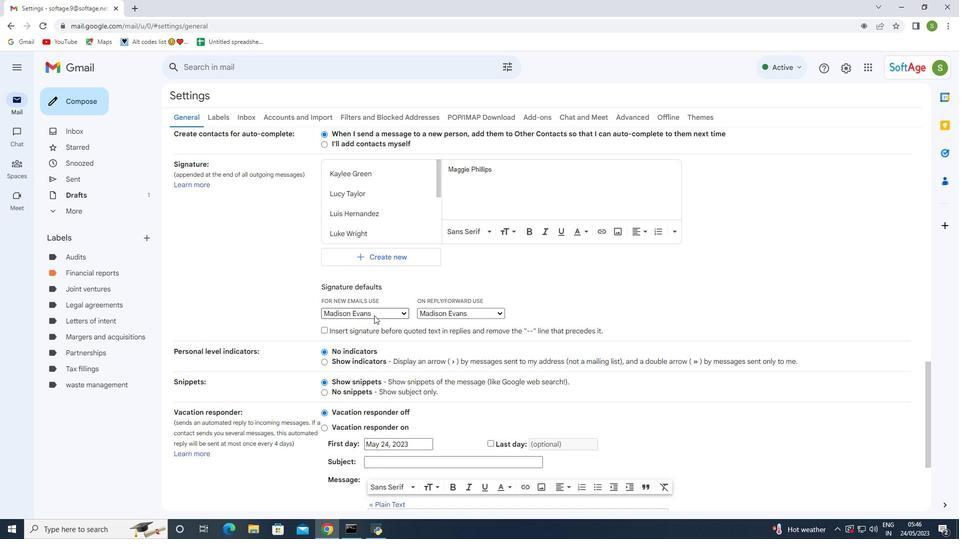 
Action: Mouse pressed left at (373, 315)
Screenshot: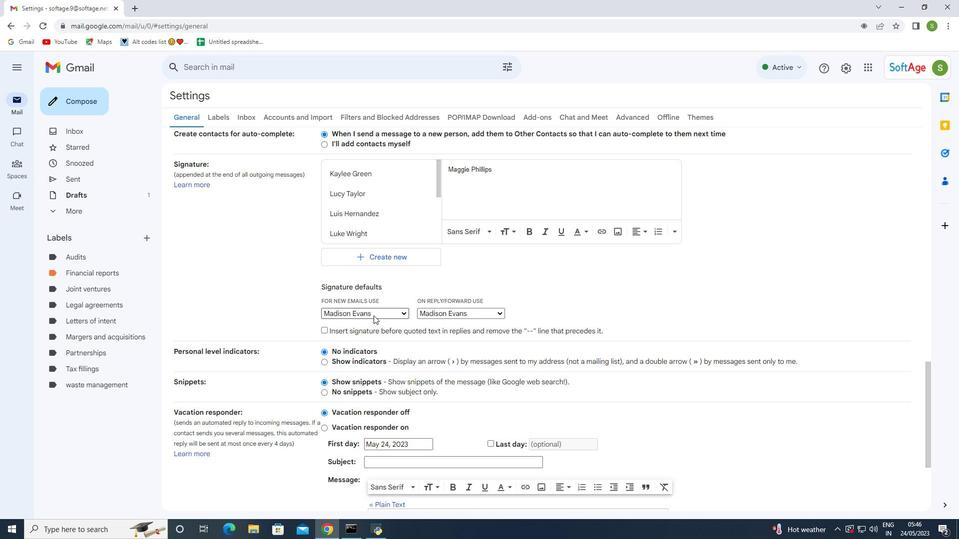 
Action: Mouse moved to (357, 410)
Screenshot: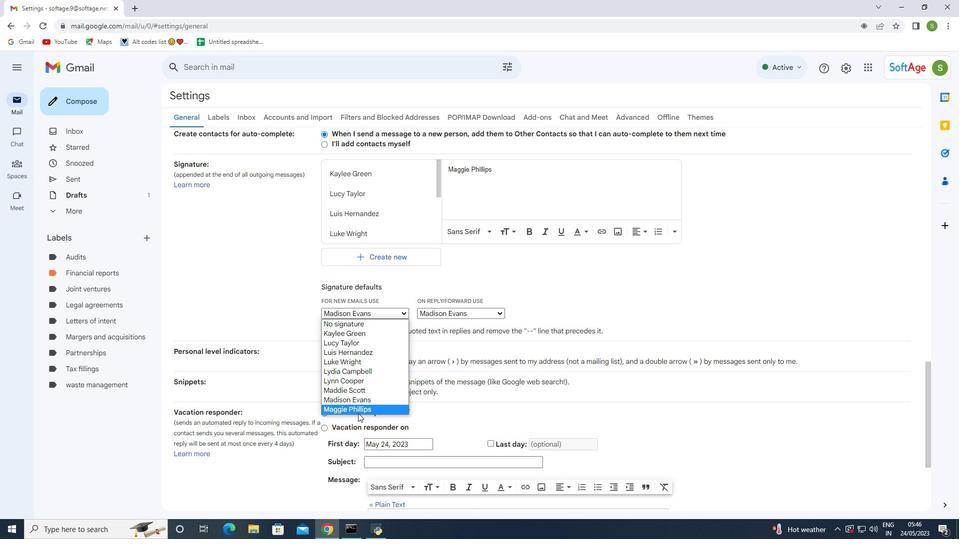 
Action: Mouse pressed left at (357, 410)
Screenshot: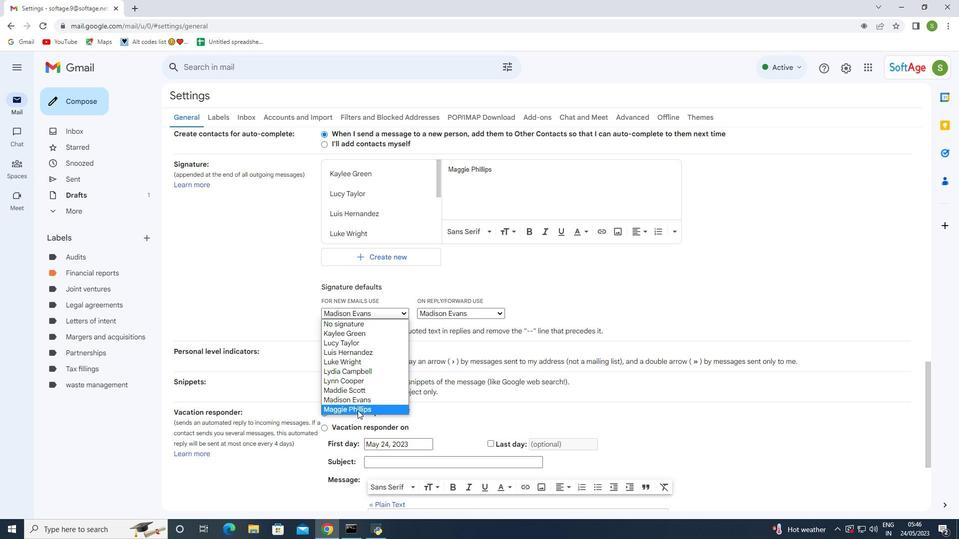 
Action: Mouse moved to (439, 311)
Screenshot: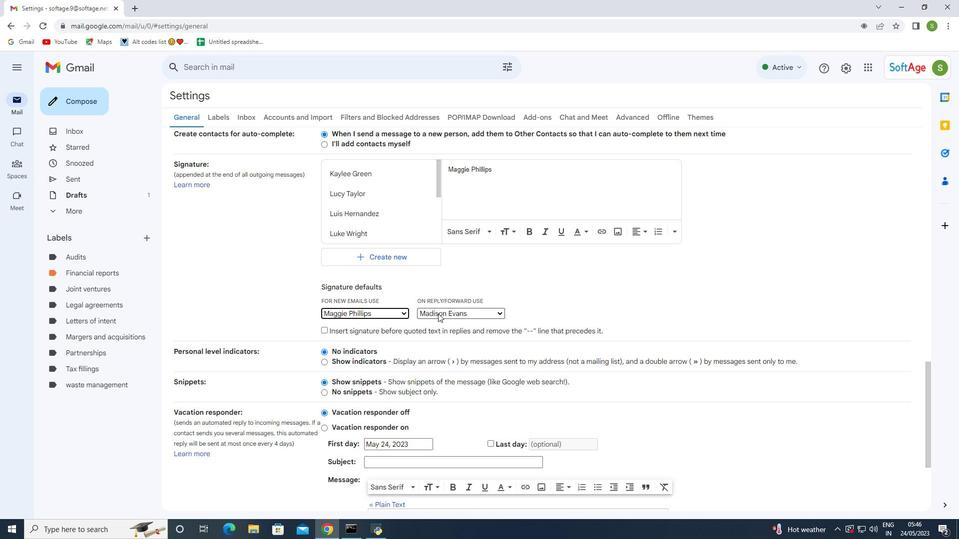 
Action: Mouse pressed left at (439, 311)
Screenshot: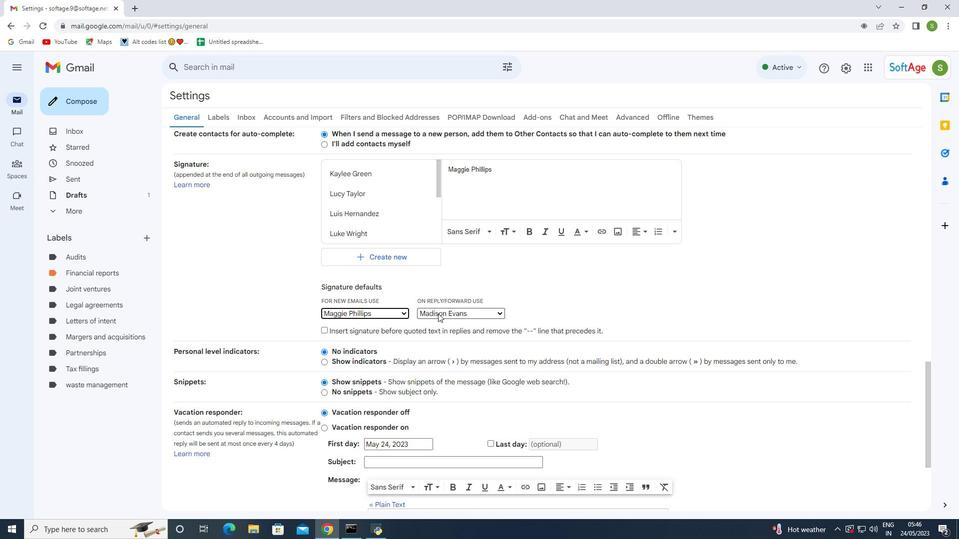
Action: Mouse moved to (431, 410)
Screenshot: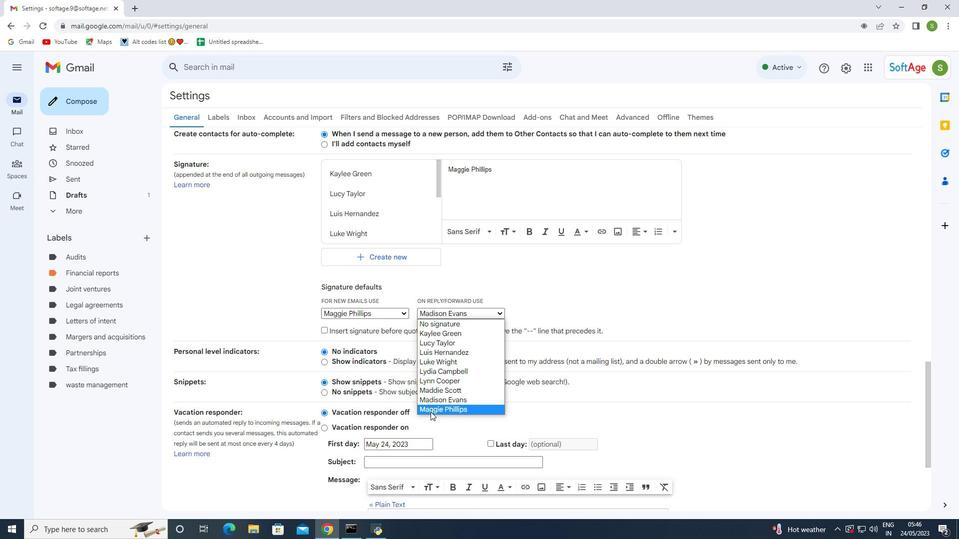 
Action: Mouse pressed left at (431, 410)
Screenshot: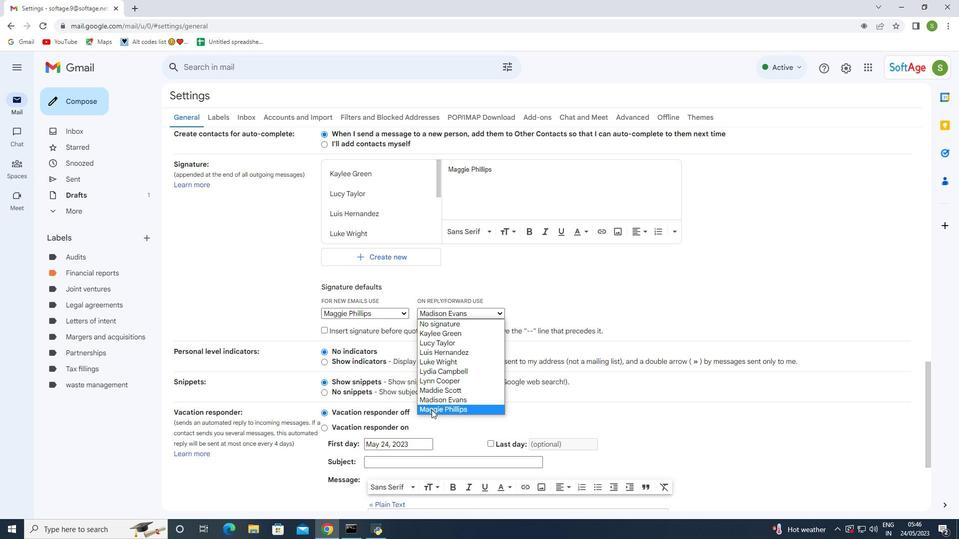 
Action: Mouse moved to (433, 385)
Screenshot: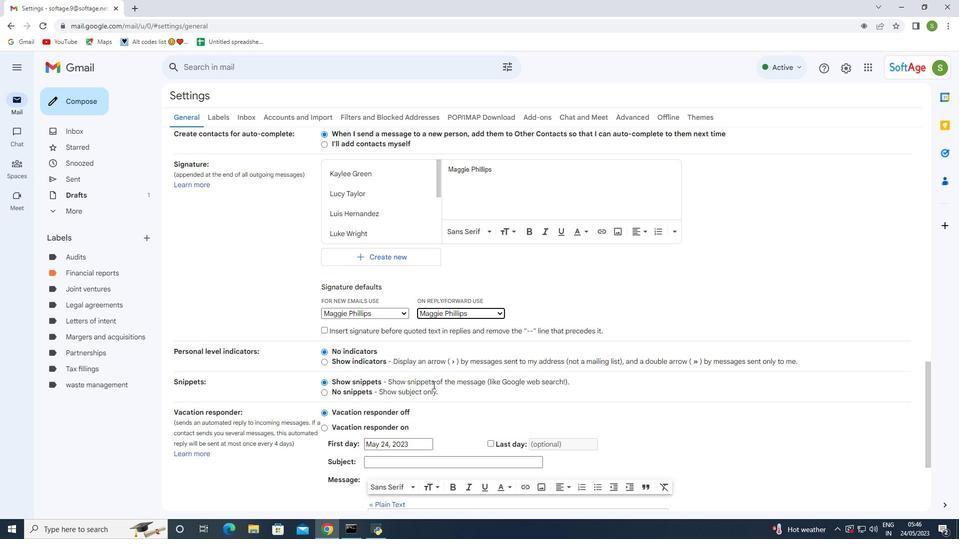 
Action: Mouse scrolled (433, 384) with delta (0, 0)
Screenshot: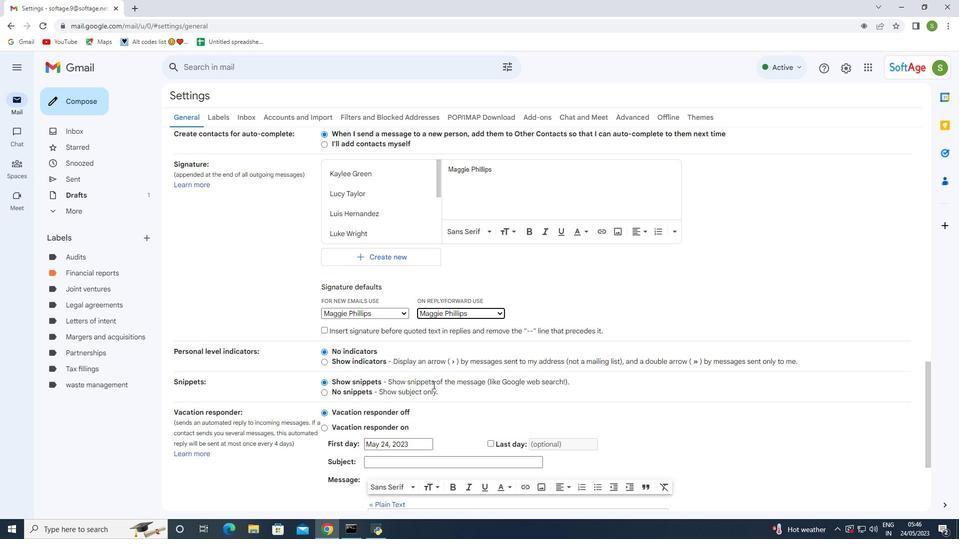 
Action: Mouse moved to (433, 386)
Screenshot: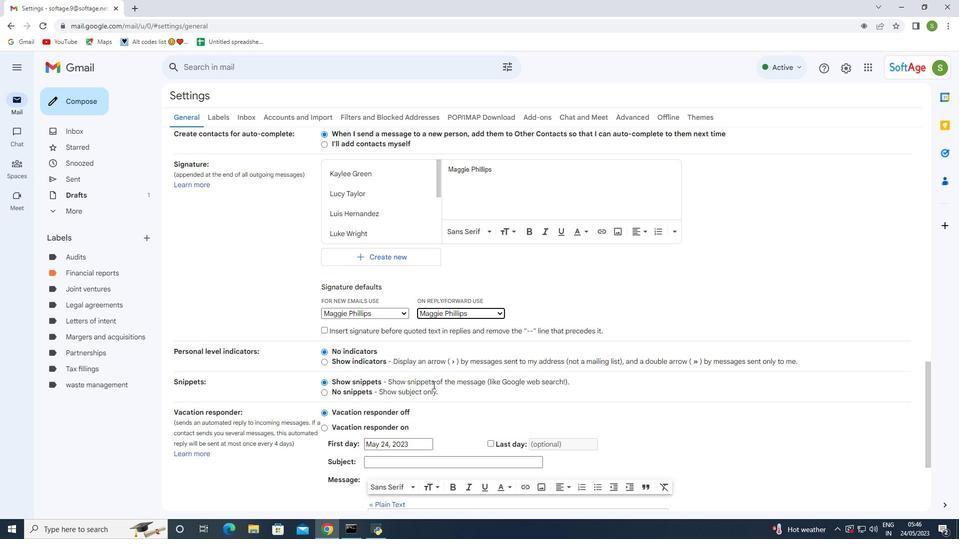 
Action: Mouse scrolled (433, 385) with delta (0, 0)
Screenshot: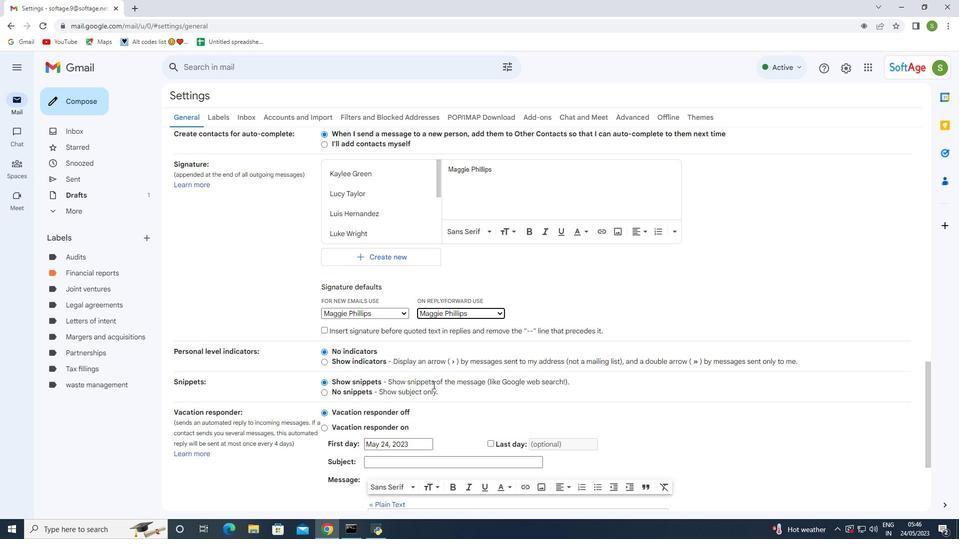 
Action: Mouse moved to (433, 386)
Screenshot: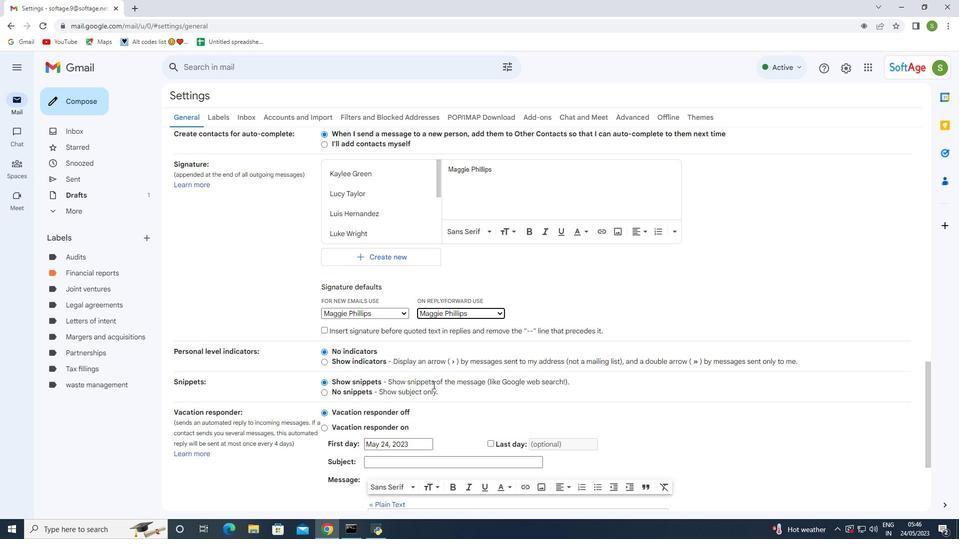 
Action: Mouse scrolled (433, 386) with delta (0, 0)
Screenshot: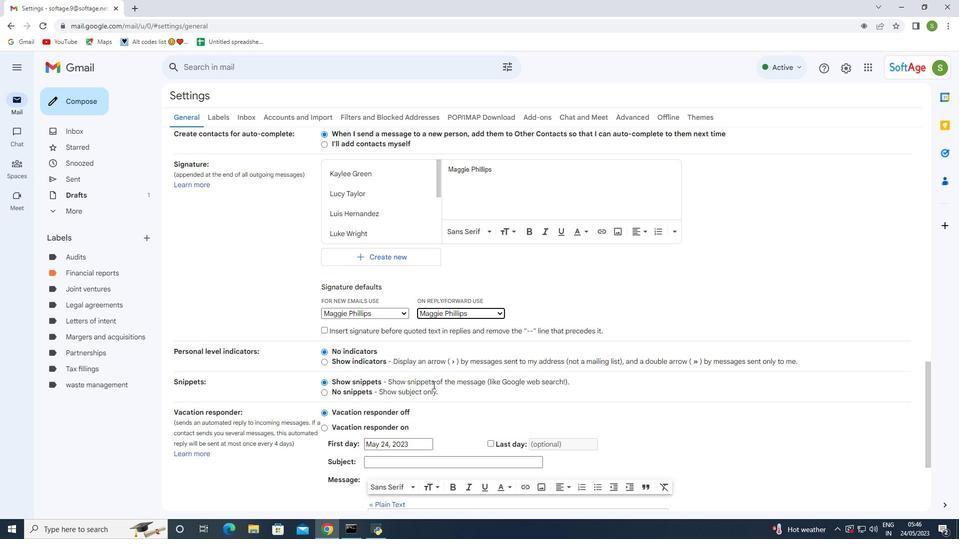 
Action: Mouse moved to (432, 387)
Screenshot: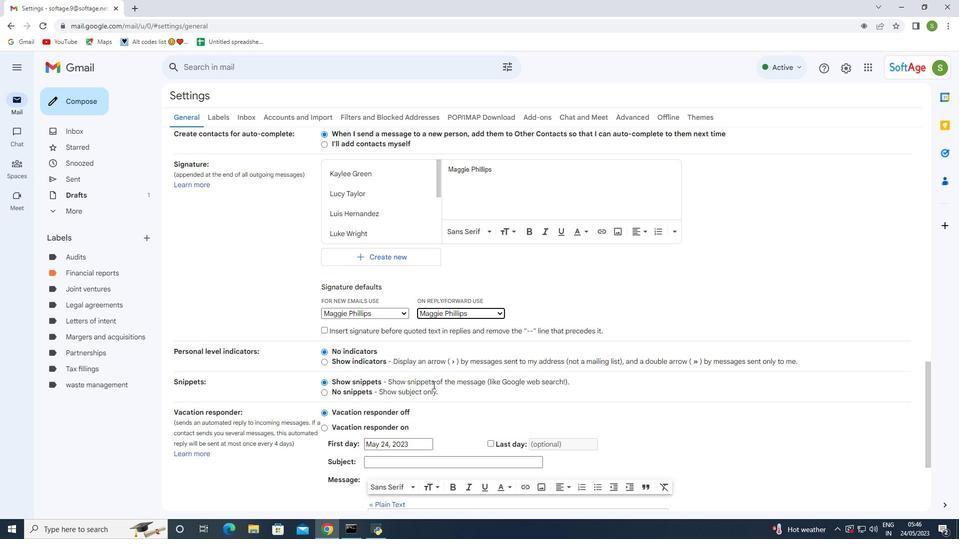 
Action: Mouse scrolled (433, 386) with delta (0, 0)
Screenshot: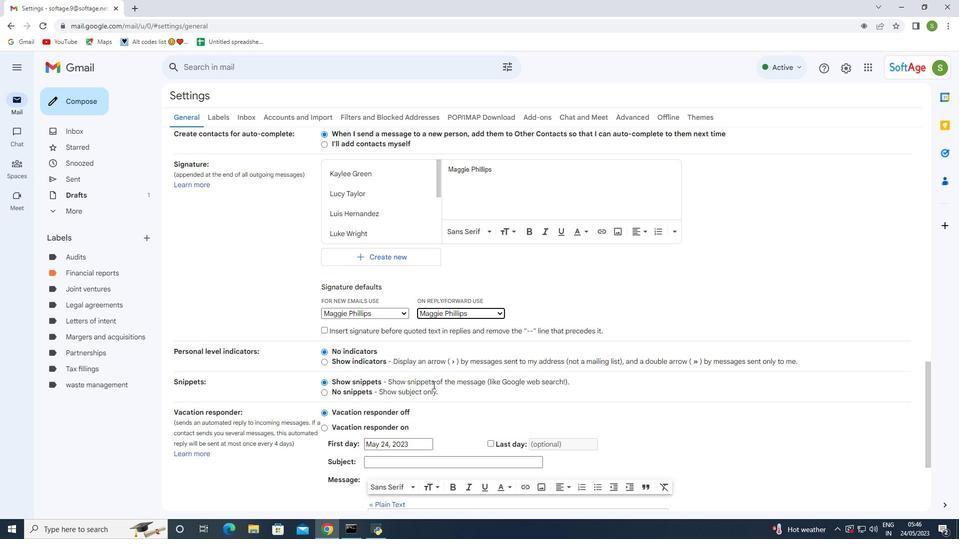 
Action: Mouse moved to (428, 391)
Screenshot: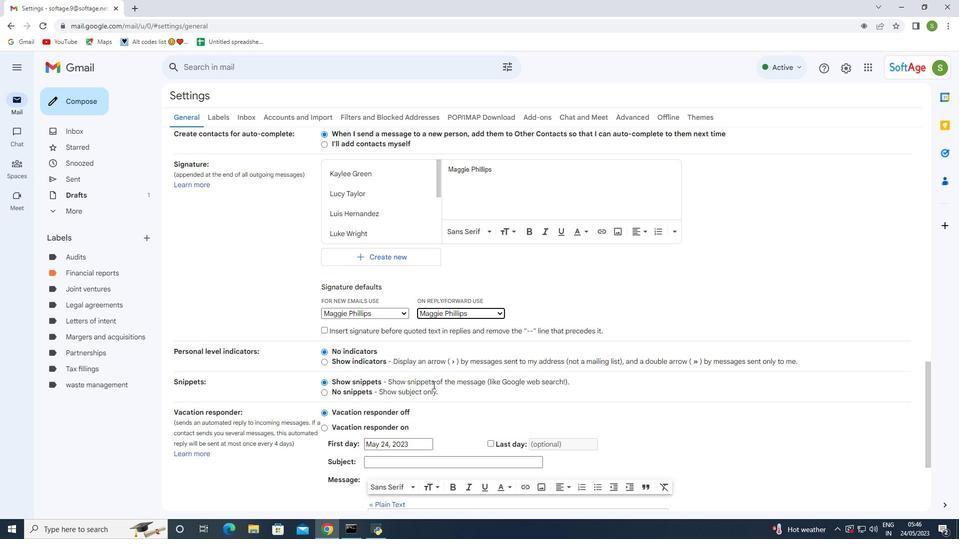 
Action: Mouse scrolled (428, 391) with delta (0, 0)
Screenshot: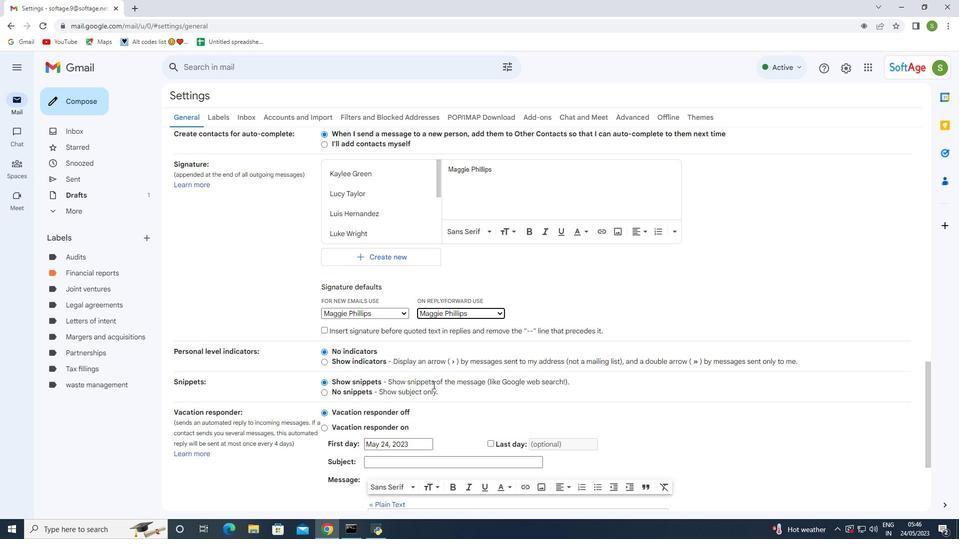 
Action: Mouse moved to (417, 395)
Screenshot: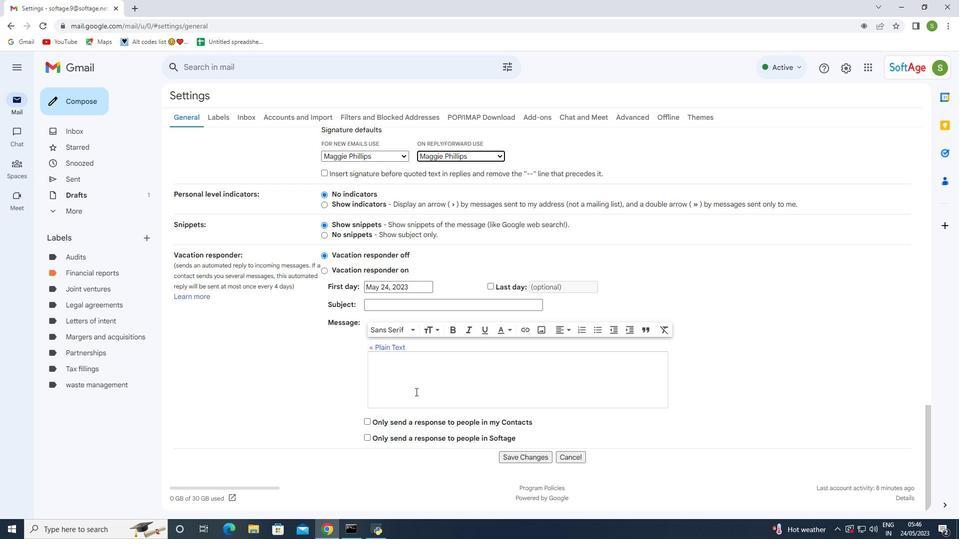 
Action: Mouse scrolled (417, 394) with delta (0, 0)
Screenshot: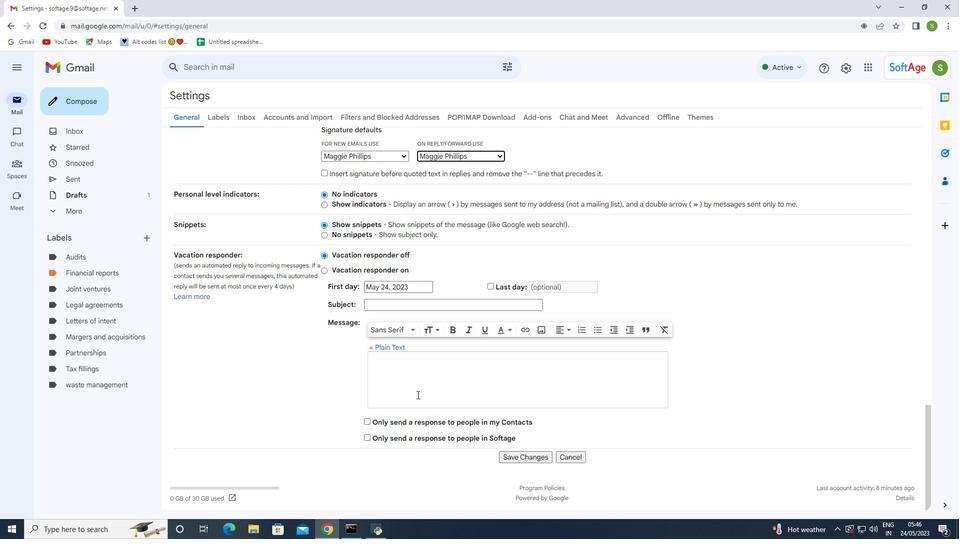 
Action: Mouse scrolled (417, 394) with delta (0, 0)
Screenshot: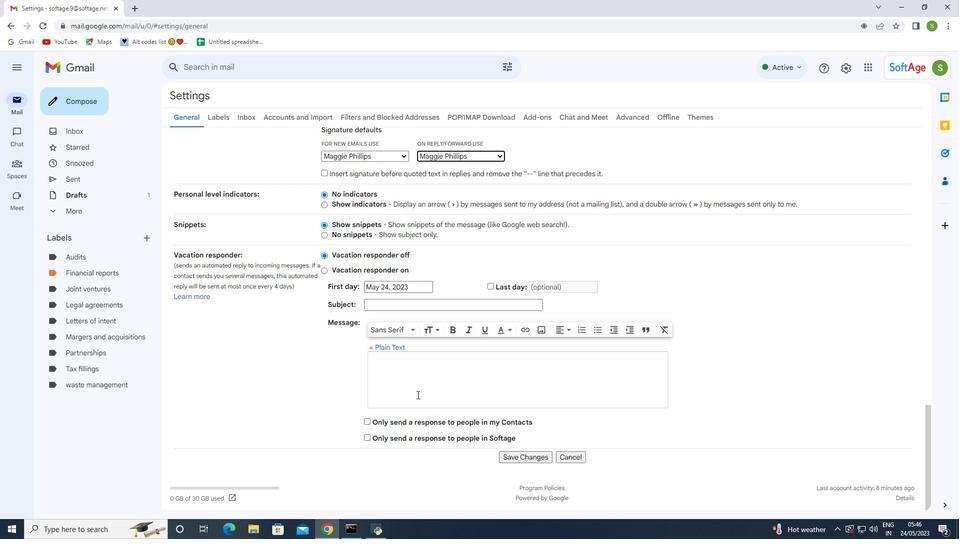 
Action: Mouse scrolled (417, 394) with delta (0, 0)
Screenshot: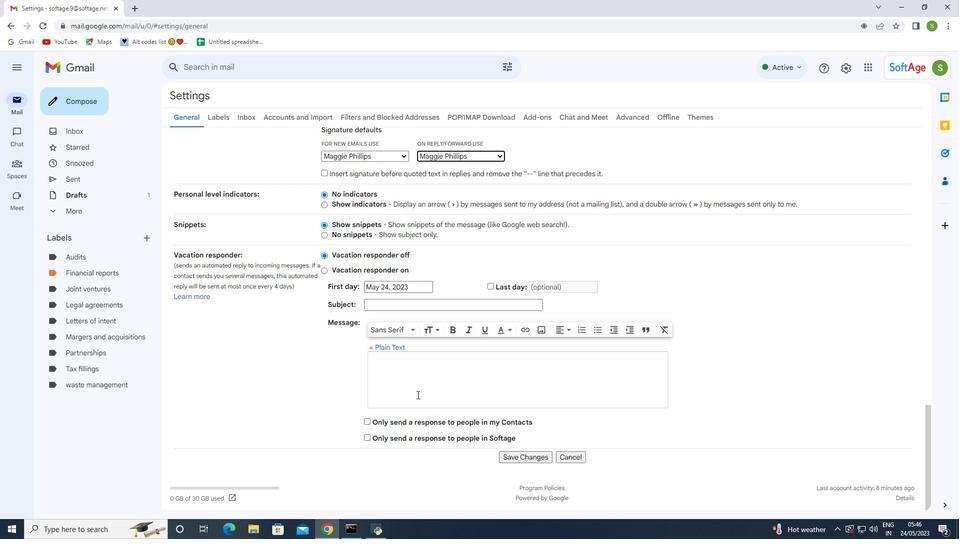 
Action: Mouse moved to (512, 459)
Screenshot: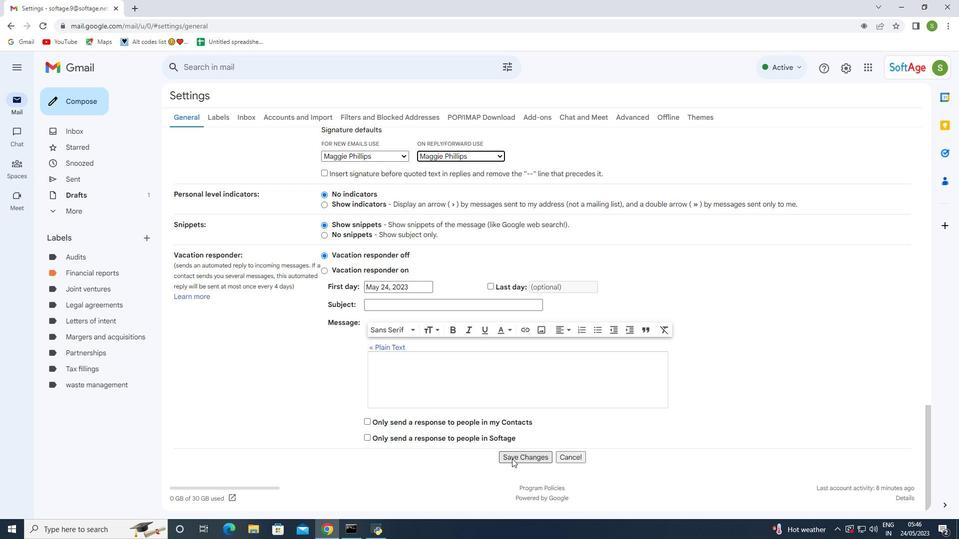
Action: Mouse pressed left at (512, 459)
Screenshot: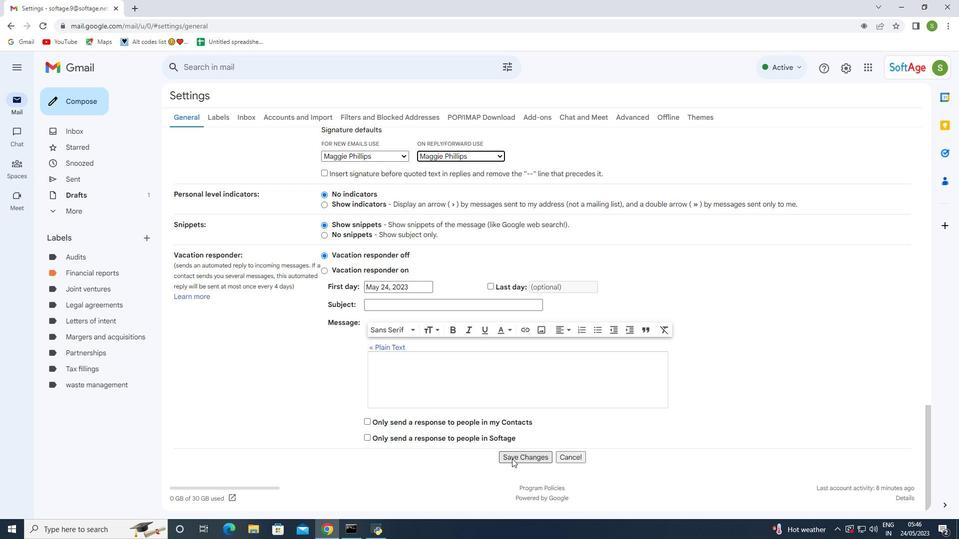 
Action: Mouse moved to (77, 106)
Screenshot: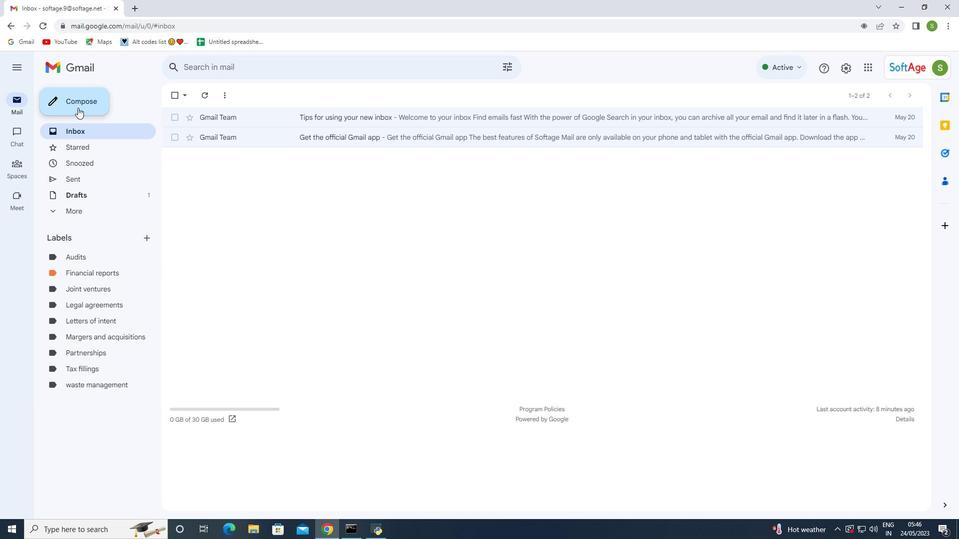 
Action: Mouse pressed left at (77, 106)
Screenshot: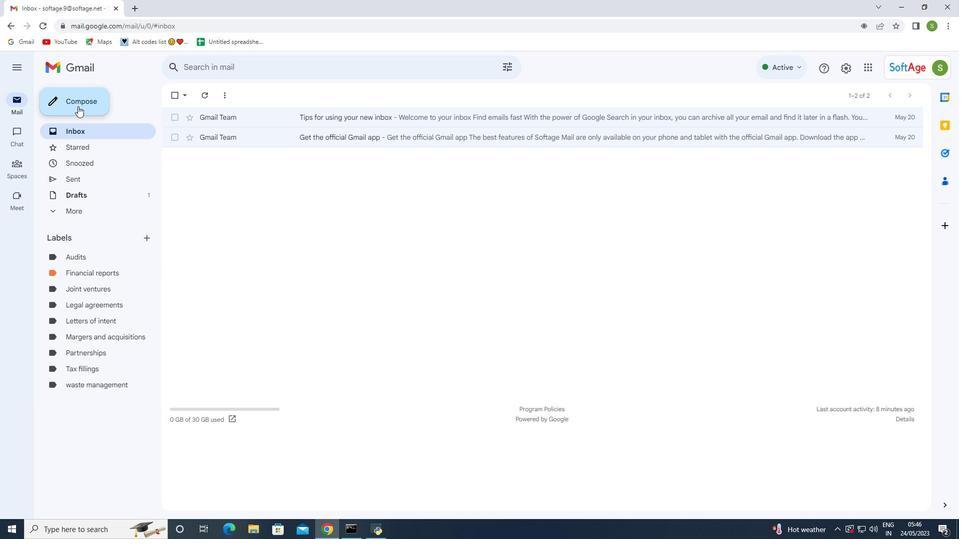 
Action: Mouse moved to (659, 241)
Screenshot: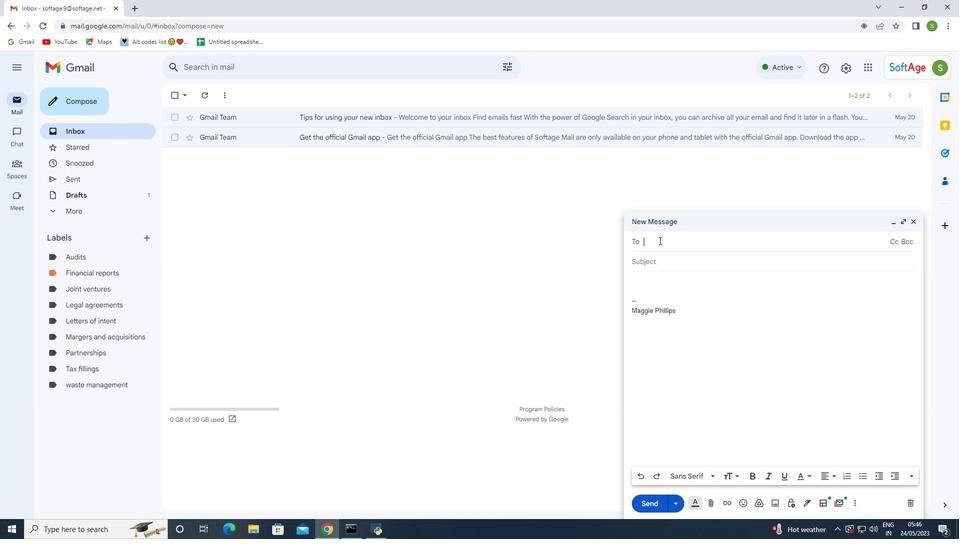 
Action: Mouse pressed left at (659, 241)
Screenshot: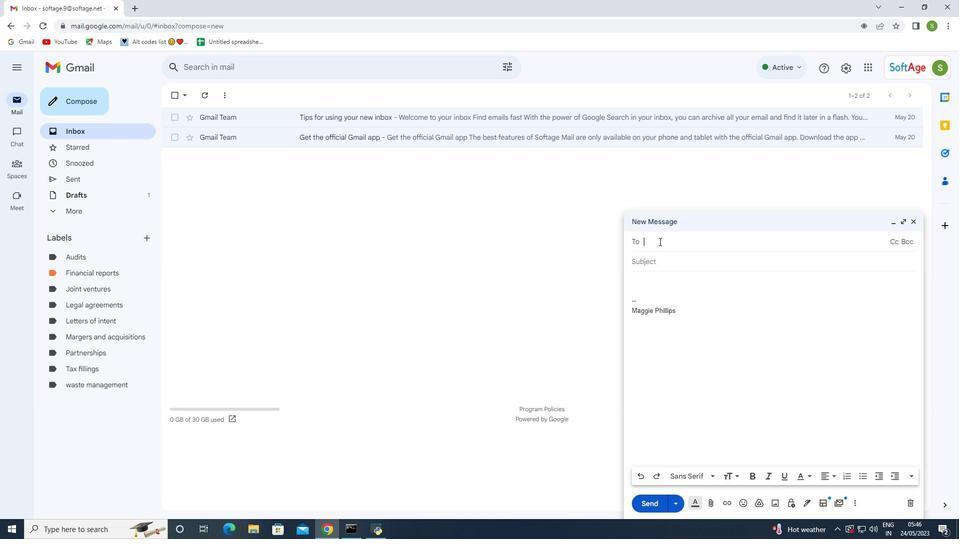 
Action: Key pressed softage.5<Key.shift>@softage.net
Screenshot: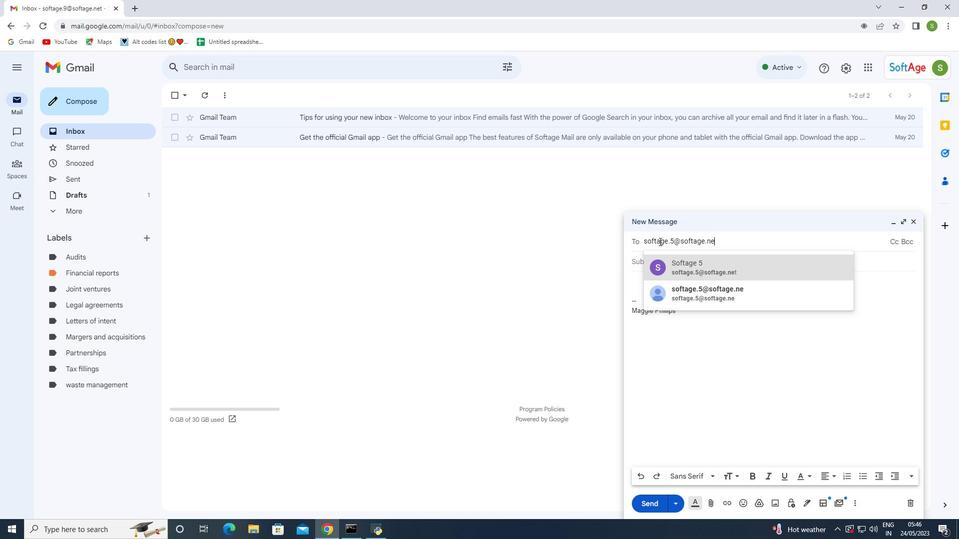 
Action: Mouse moved to (675, 262)
Screenshot: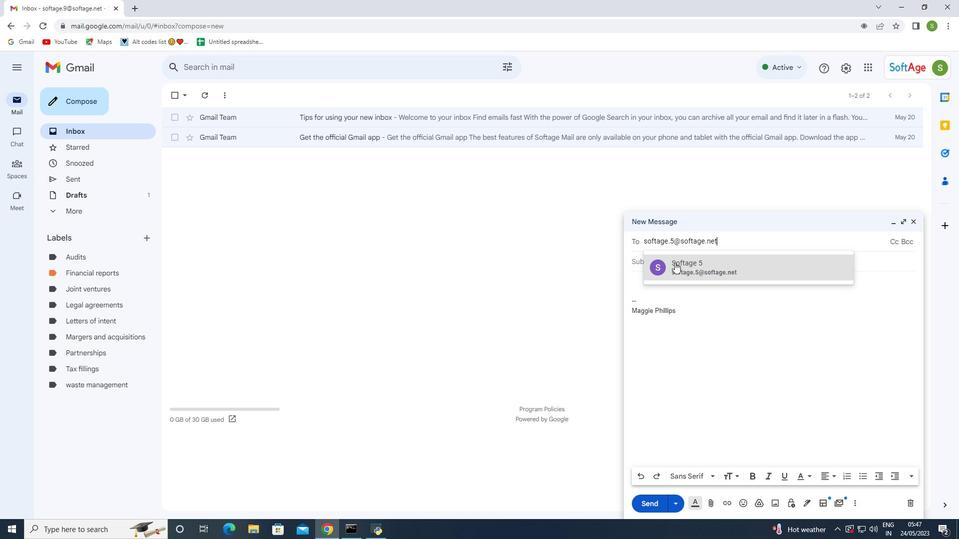 
Action: Mouse pressed left at (675, 262)
Screenshot: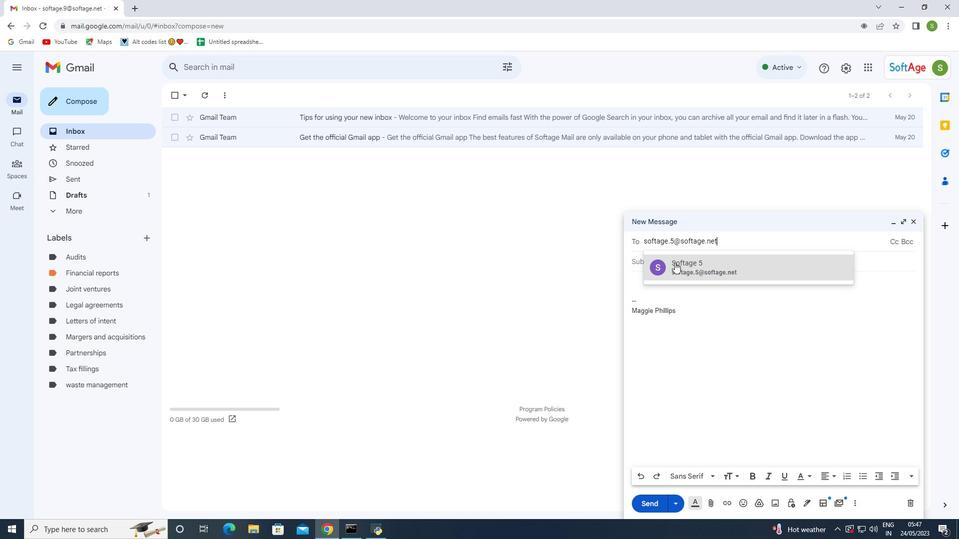 
Action: Mouse moved to (675, 267)
Screenshot: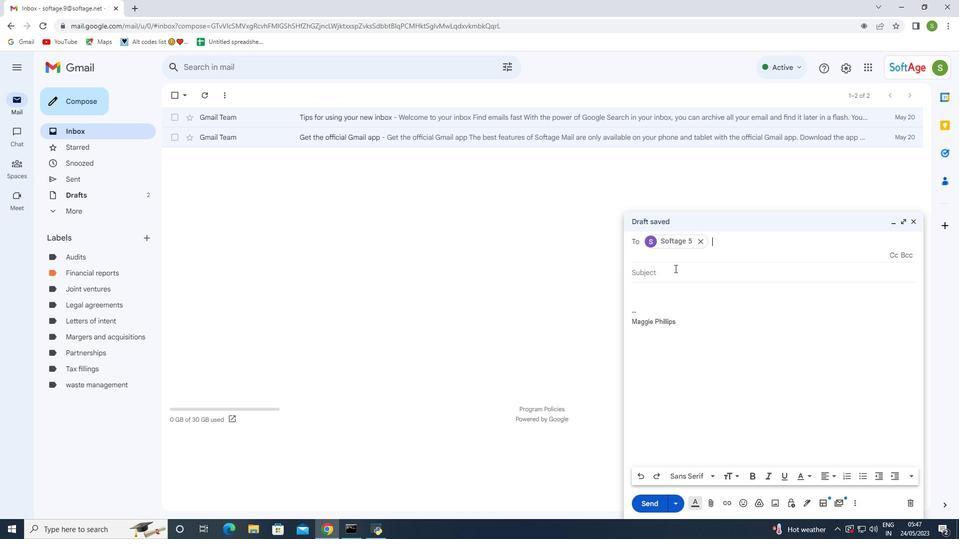 
Action: Mouse pressed left at (675, 267)
Screenshot: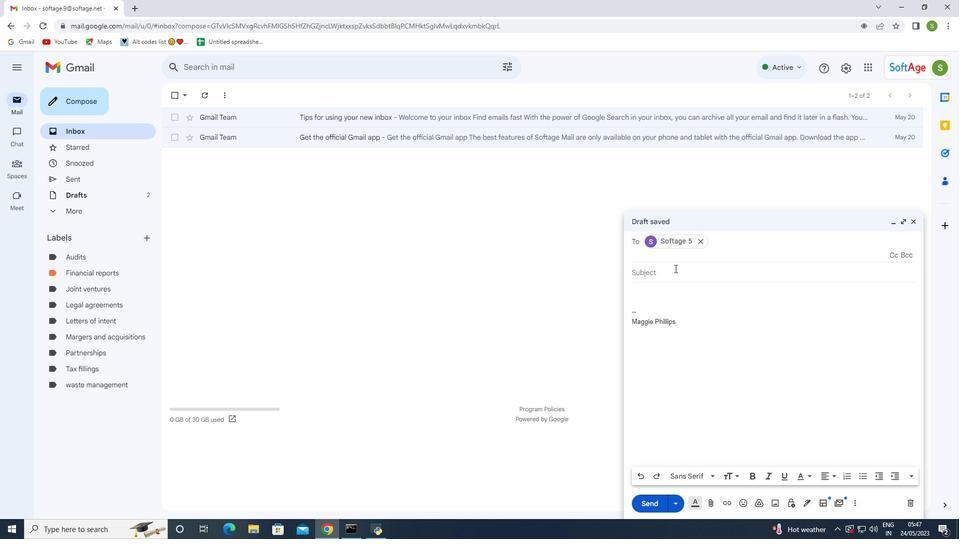 
Action: Mouse moved to (674, 267)
Screenshot: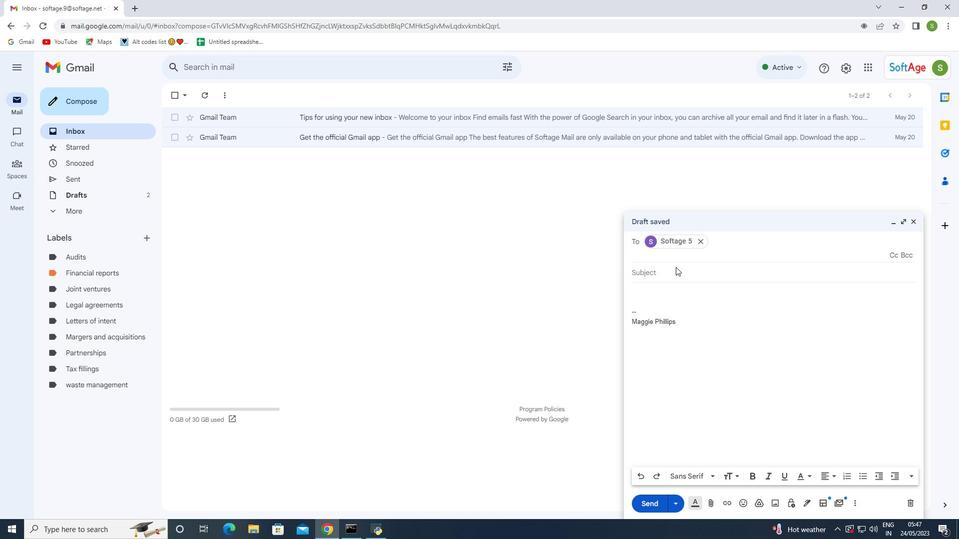 
Action: Key pressed <Key.shift>Request<Key.space>for<Key.space>a<Key.space>raise<Key.space>follow-up<Key.space>and<Key.space>the<Key.space><Key.backspace><Key.backspace><Key.backspace><Key.backspace><Key.backspace><Key.backspace><Key.backspace><Key.backspace><Key.backspace>
Screenshot: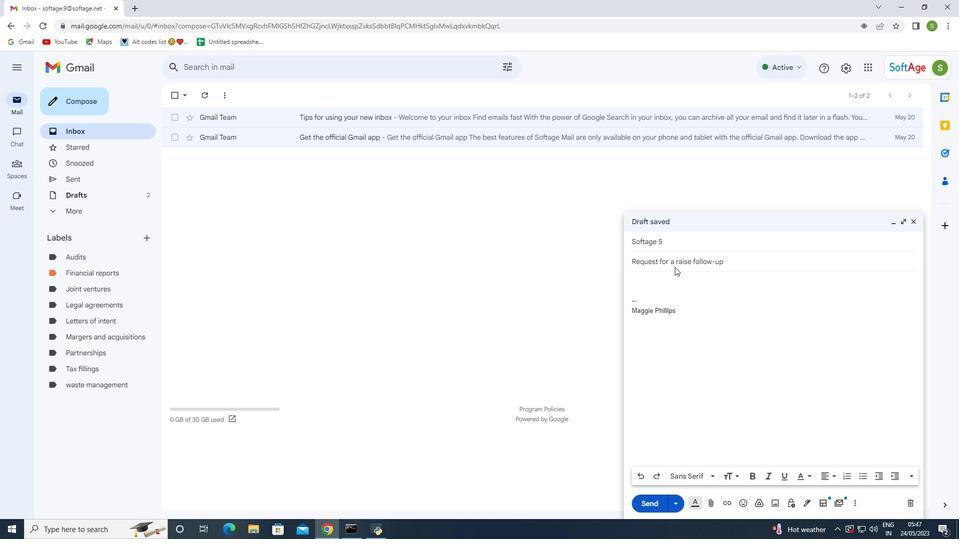 
Action: Mouse moved to (657, 293)
Screenshot: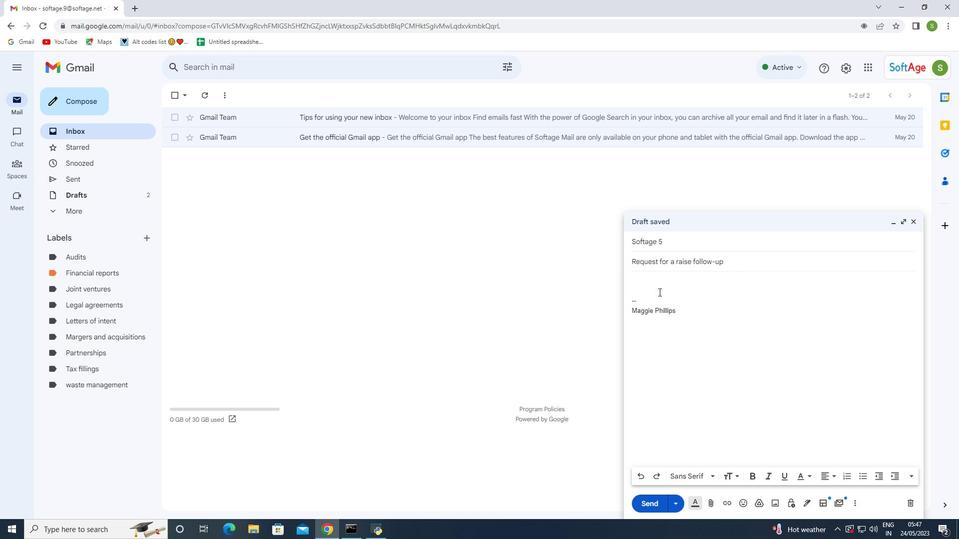 
Action: Mouse pressed left at (657, 293)
Screenshot: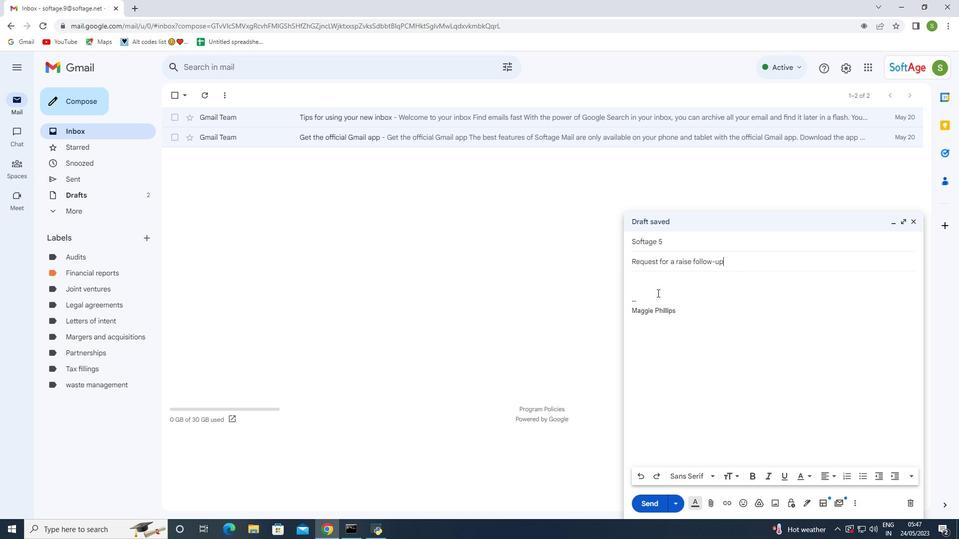 
Action: Mouse moved to (642, 299)
Screenshot: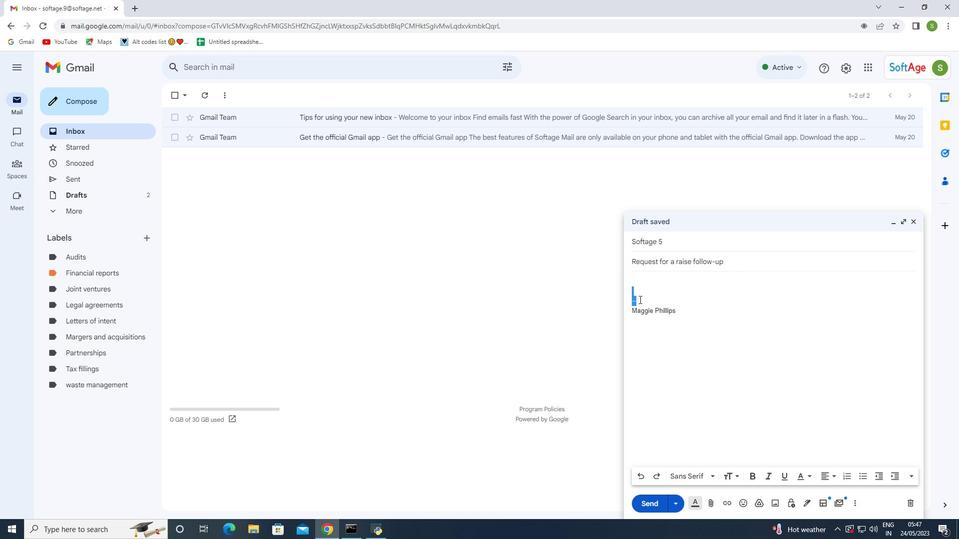 
Action: Key pressed <Key.backspace><Key.backspace><Key.enter><Key.up><Key.shift>We<Key.space>need<Key.space>to<Key.space>schedule<Key.space>a<Key.space>meeting<Key.space>to<Key.space>discuss<Key.space>the<Key.space>latest<Key.space>marketing<Key.space>campaign<Key.space>results.
Screenshot: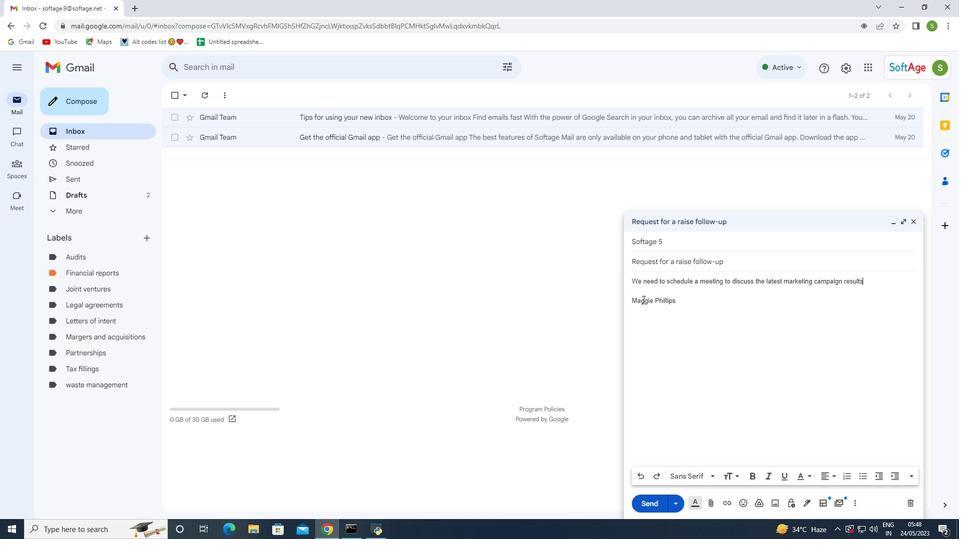 
Action: Mouse moved to (646, 504)
Screenshot: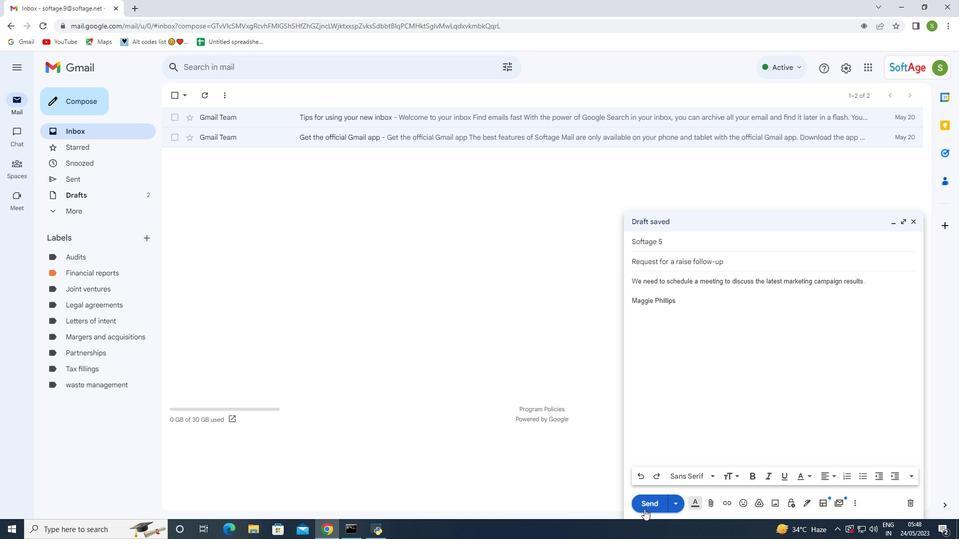 
Action: Mouse pressed left at (646, 504)
Screenshot: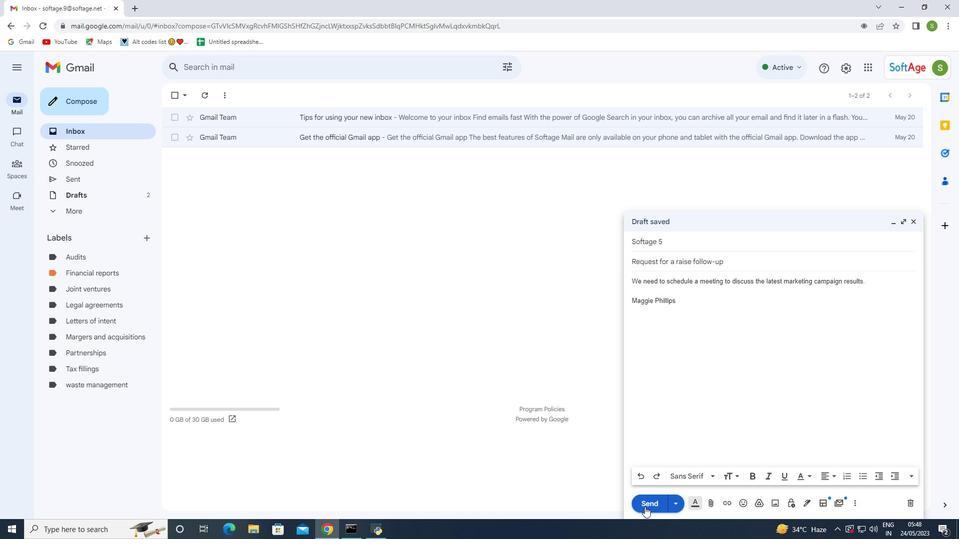 
Action: Mouse moved to (81, 181)
Screenshot: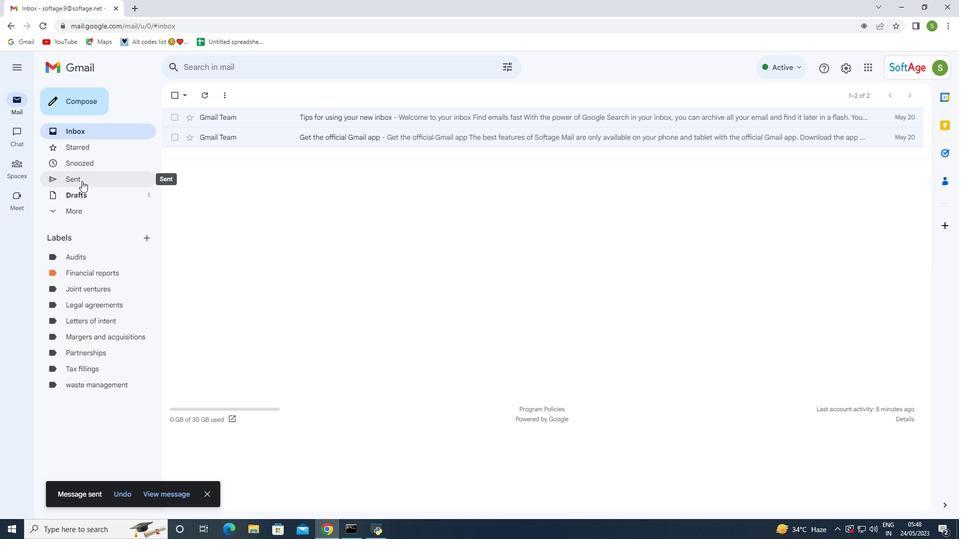 
Action: Mouse pressed left at (81, 181)
Screenshot: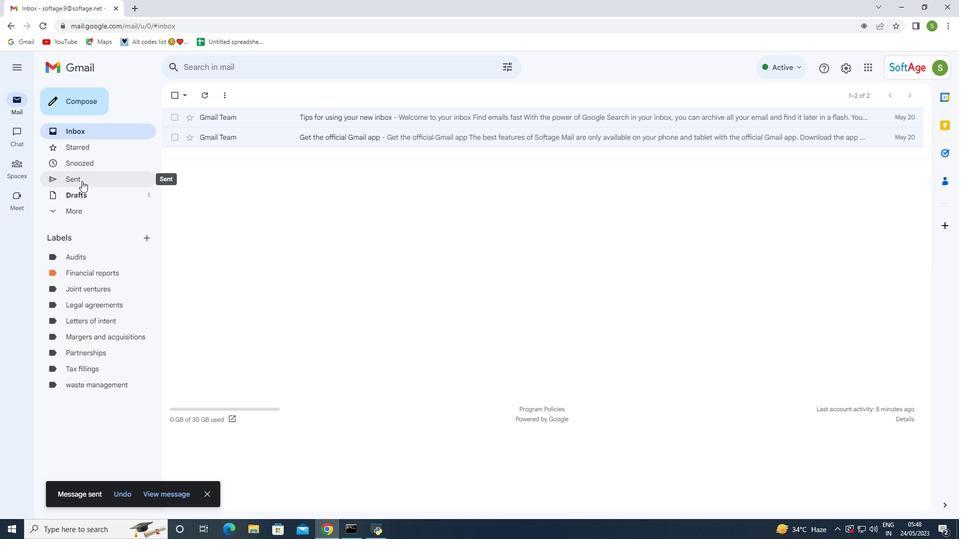 
Action: Mouse moved to (172, 144)
Screenshot: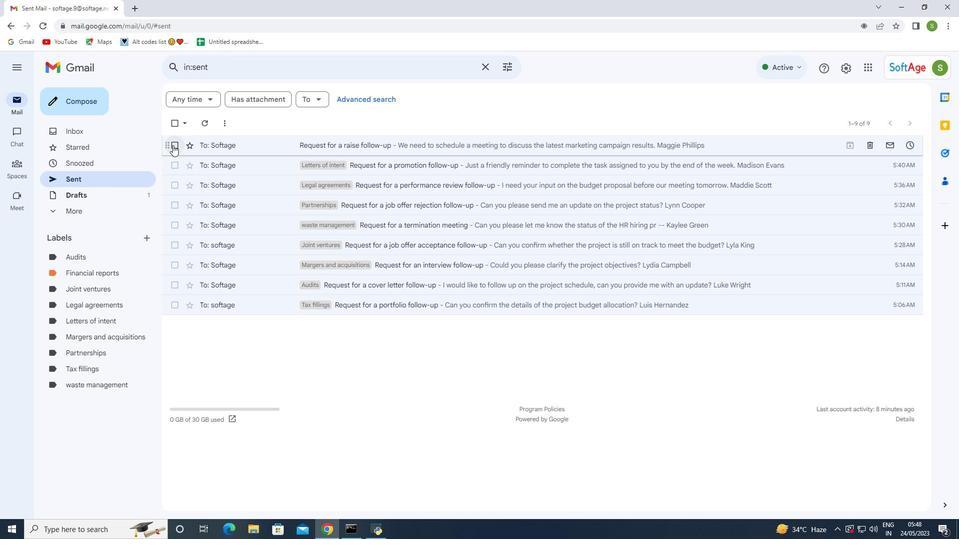 
Action: Mouse pressed left at (172, 144)
Screenshot: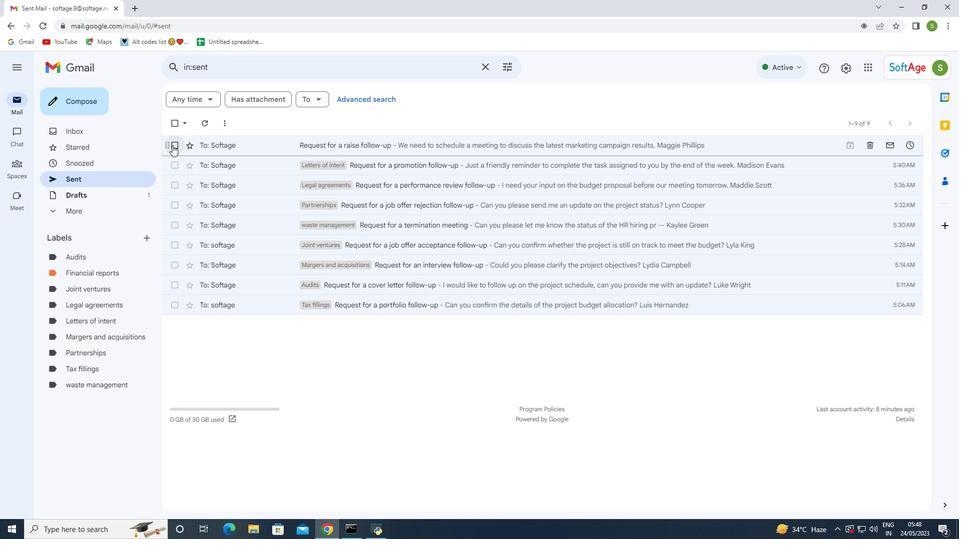 
Action: Mouse moved to (210, 143)
Screenshot: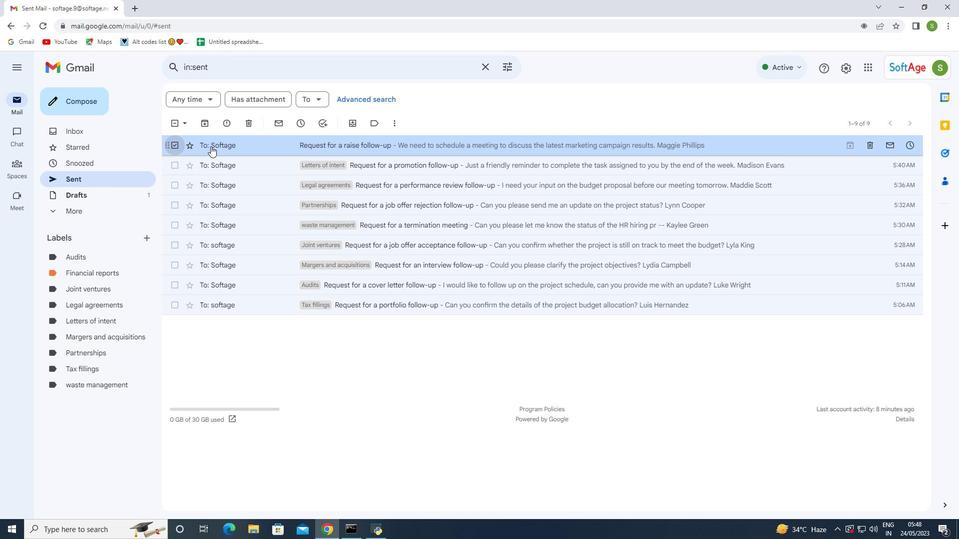 
Action: Mouse pressed right at (210, 143)
Screenshot: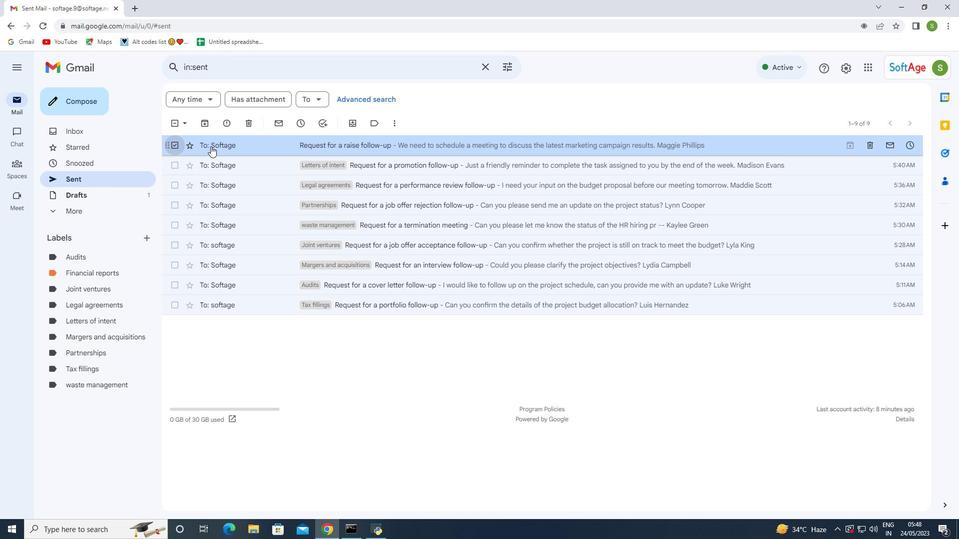 
Action: Mouse moved to (384, 291)
Screenshot: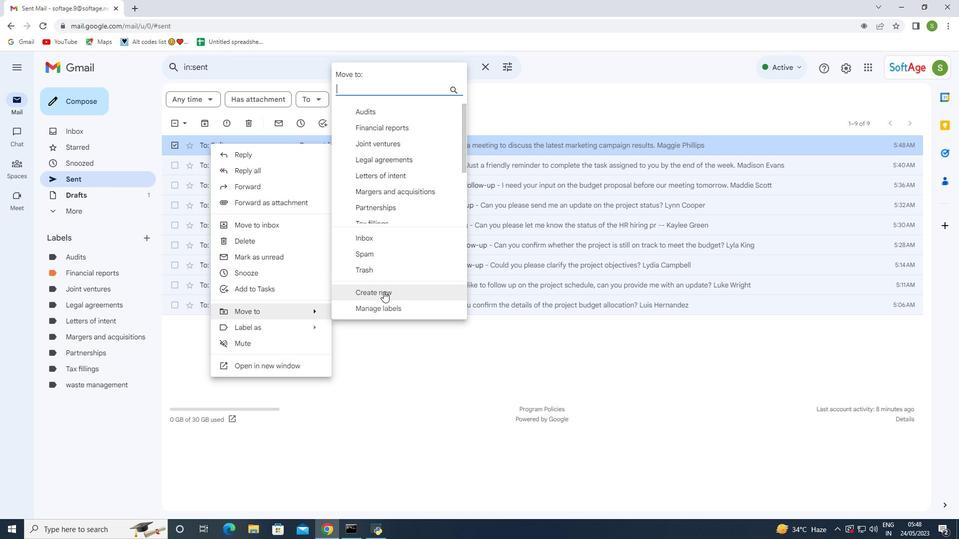 
Action: Mouse pressed left at (384, 291)
Screenshot: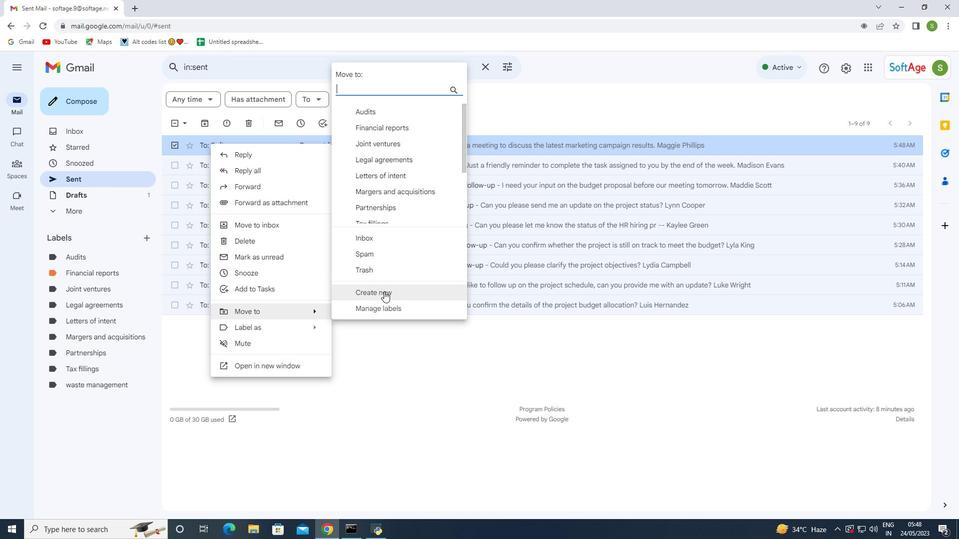 
Action: Mouse moved to (386, 274)
Screenshot: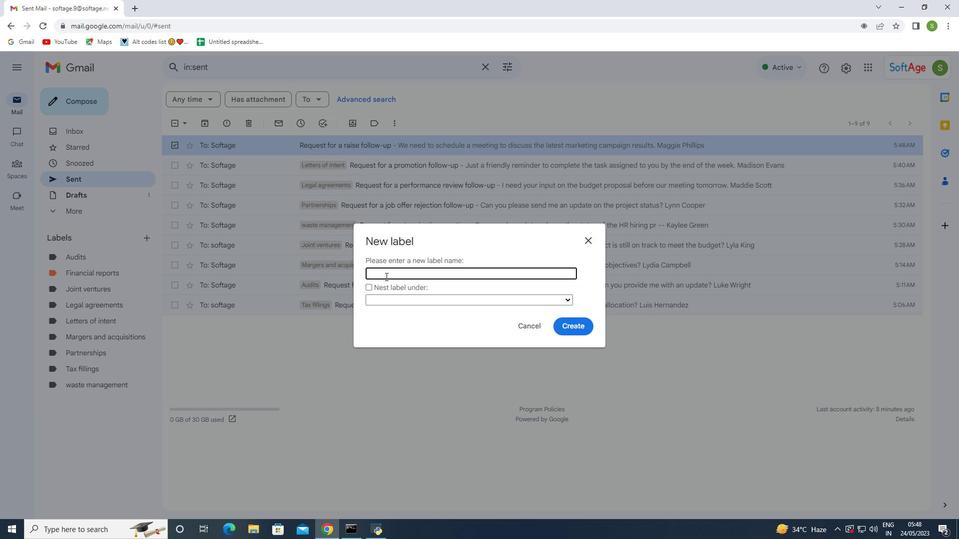 
Action: Mouse pressed left at (386, 274)
Screenshot: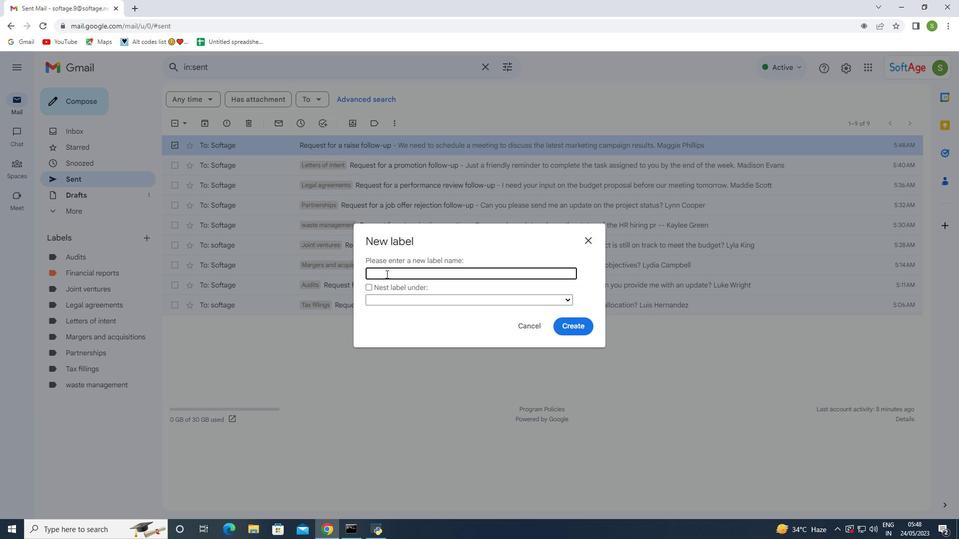 
Action: Key pressed <Key.shift><Key.shift><Key.shift><Key.shift>Memoranda
Screenshot: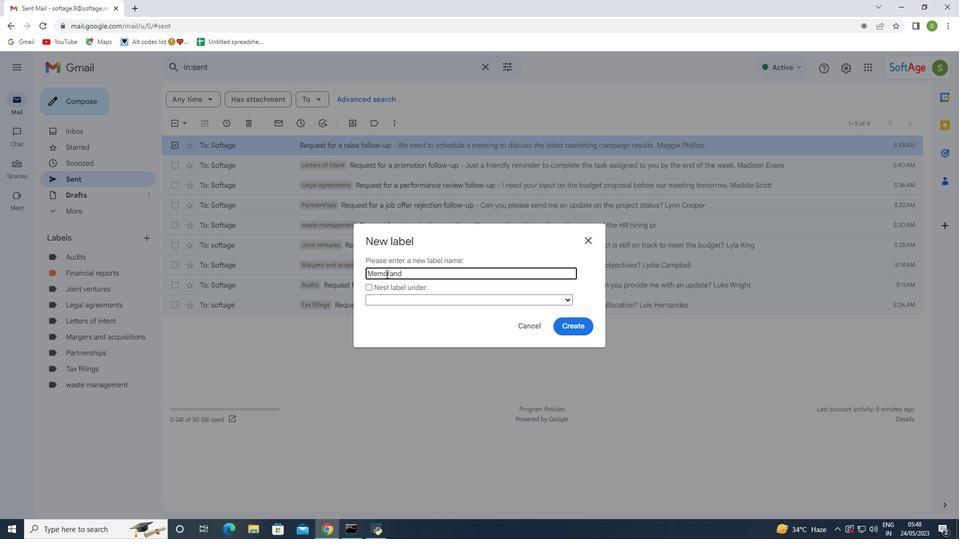 
Action: Mouse moved to (565, 325)
Screenshot: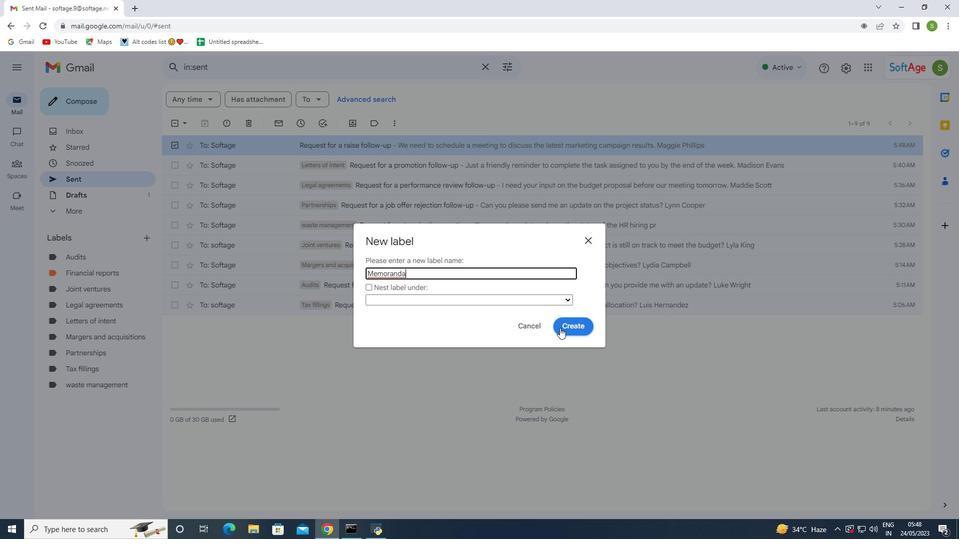 
Action: Mouse pressed left at (565, 325)
Screenshot: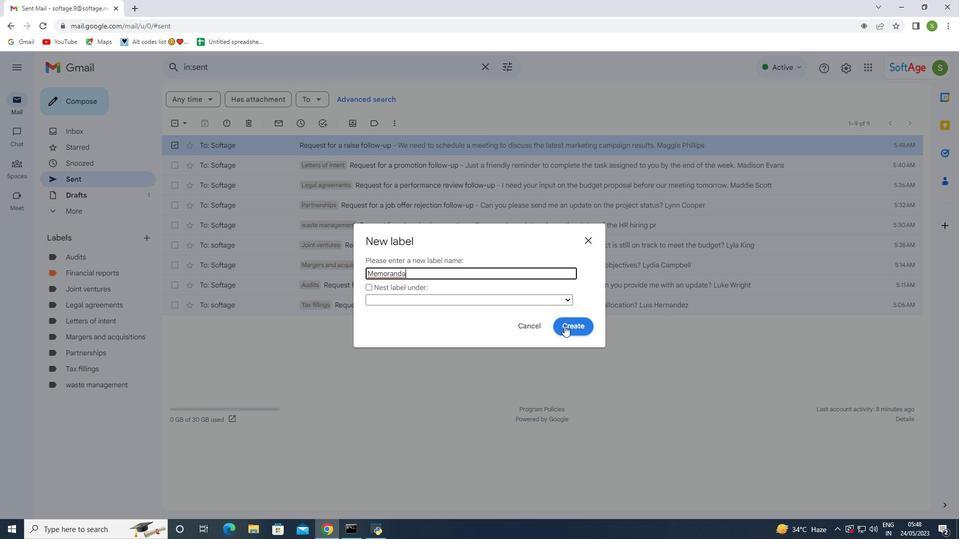 
Action: Mouse moved to (229, 141)
Screenshot: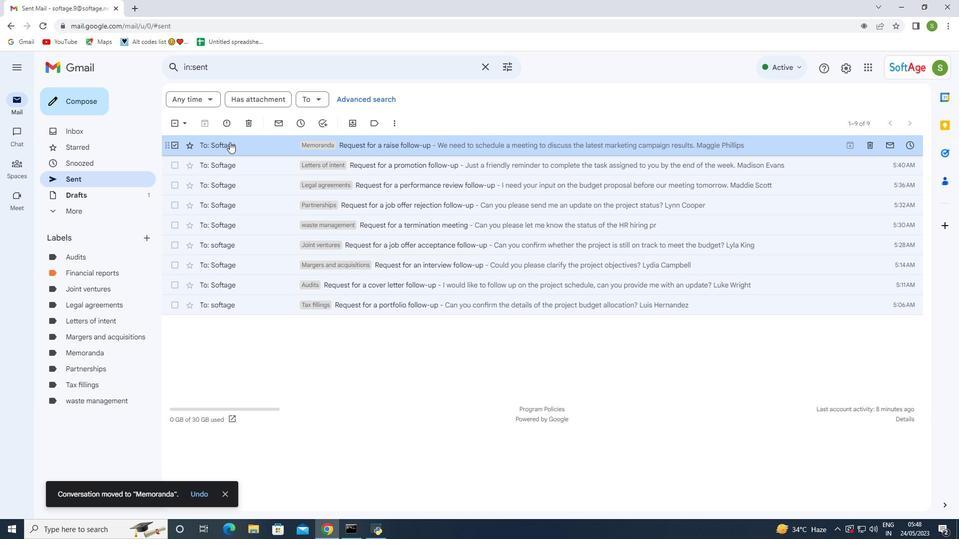 
Action: Mouse pressed right at (229, 141)
Screenshot: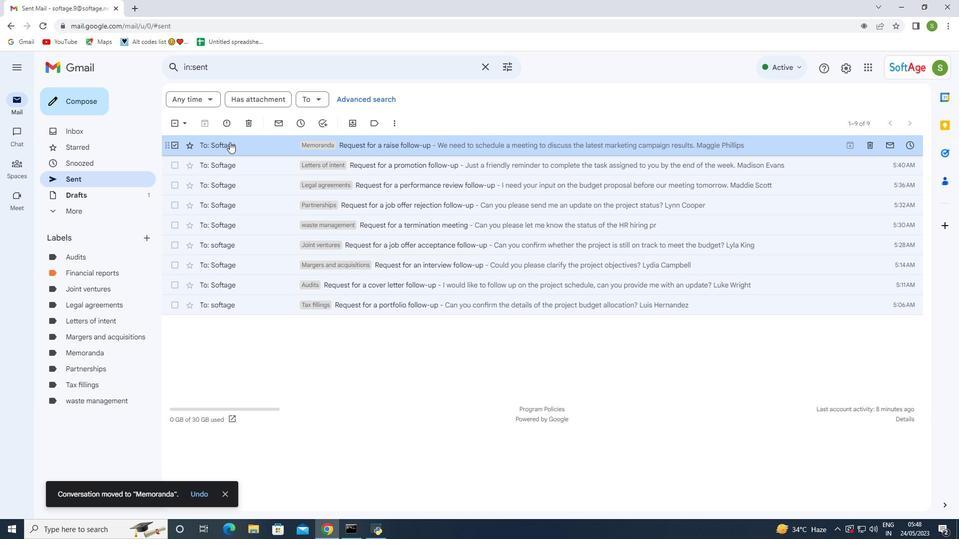 
Action: Mouse moved to (98, 350)
Screenshot: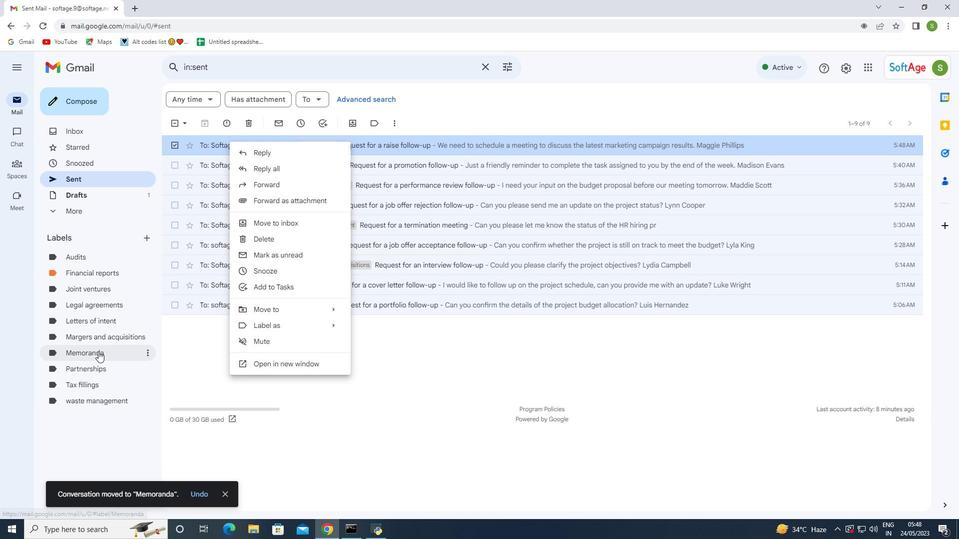 
Action: Mouse pressed left at (98, 350)
Screenshot: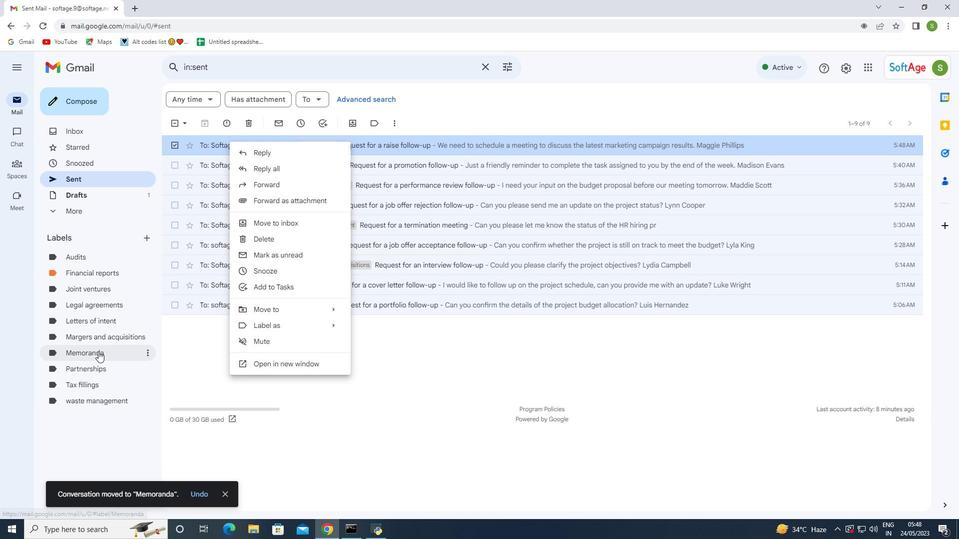 
Action: Mouse pressed left at (98, 350)
Screenshot: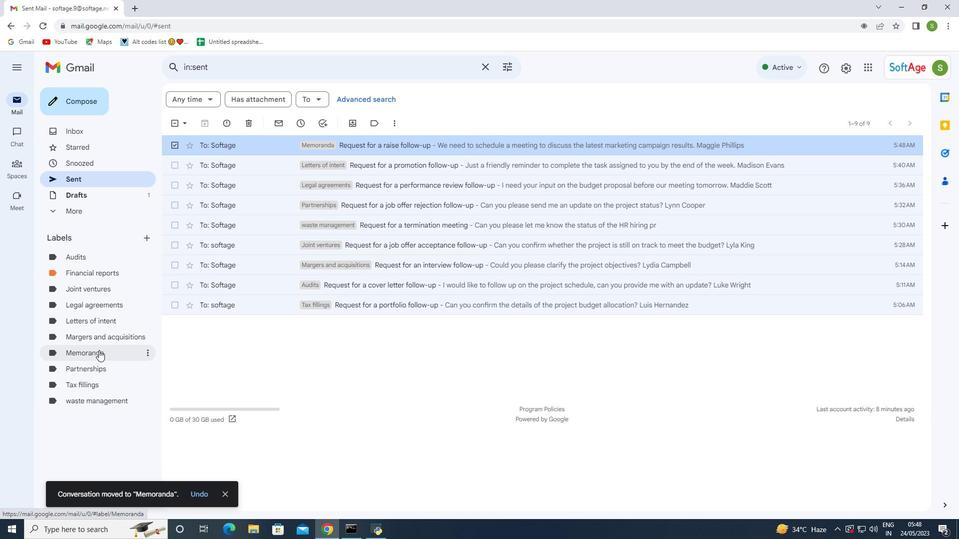 
Action: Mouse moved to (244, 143)
Screenshot: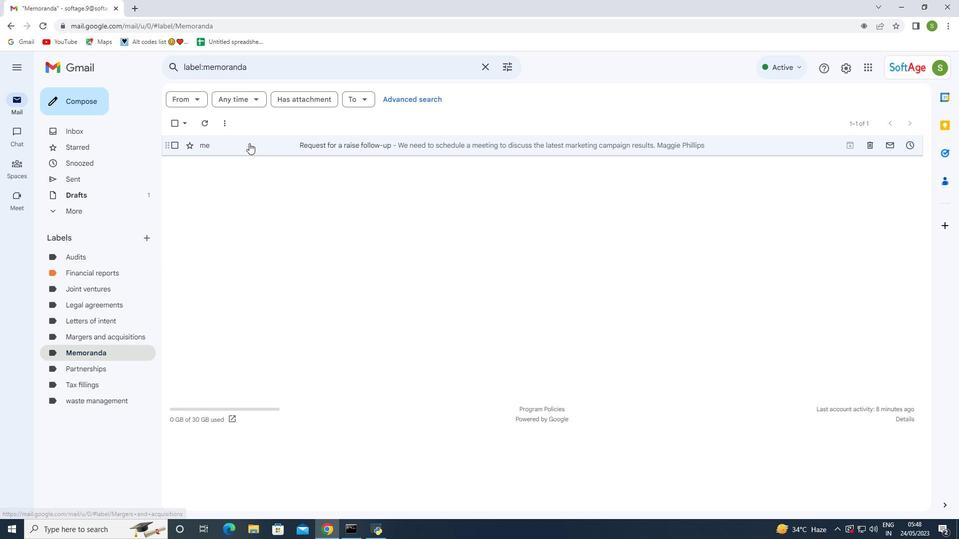
Action: Mouse pressed left at (244, 143)
Screenshot: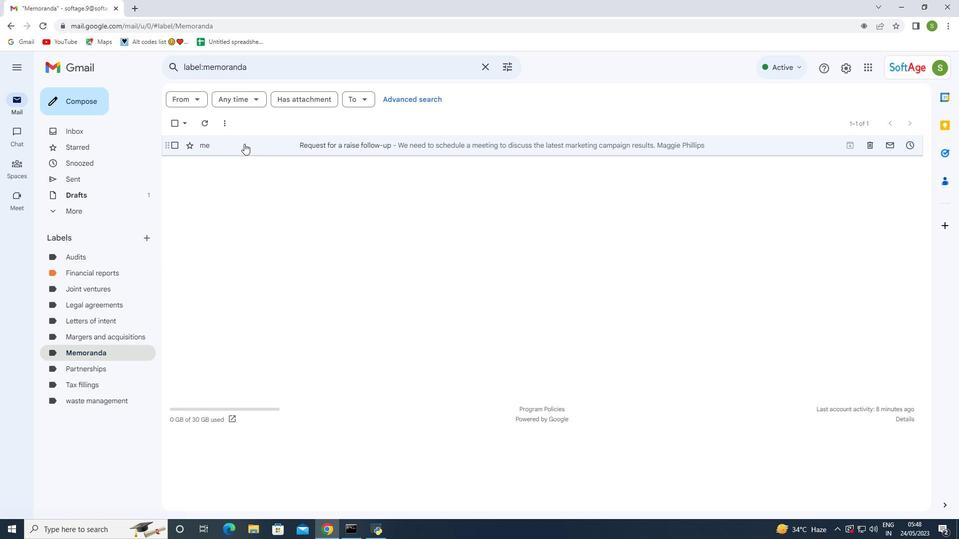 
Action: Mouse moved to (243, 144)
Screenshot: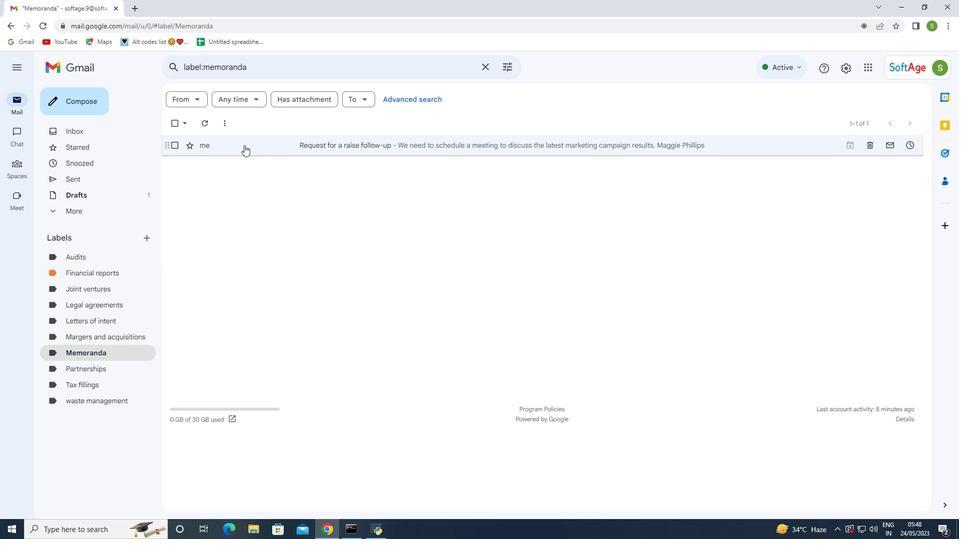 
Action: Mouse pressed left at (243, 144)
Screenshot: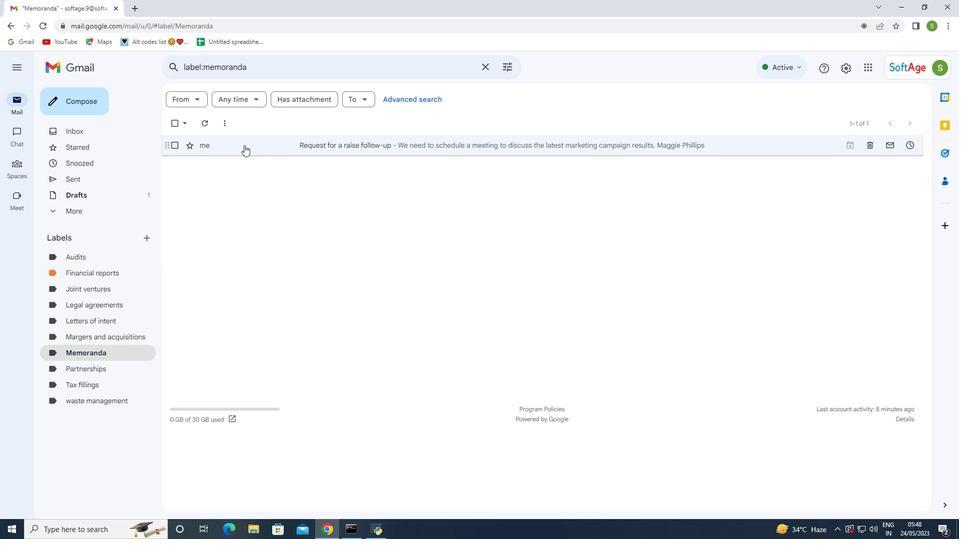 
Action: Mouse moved to (174, 98)
Screenshot: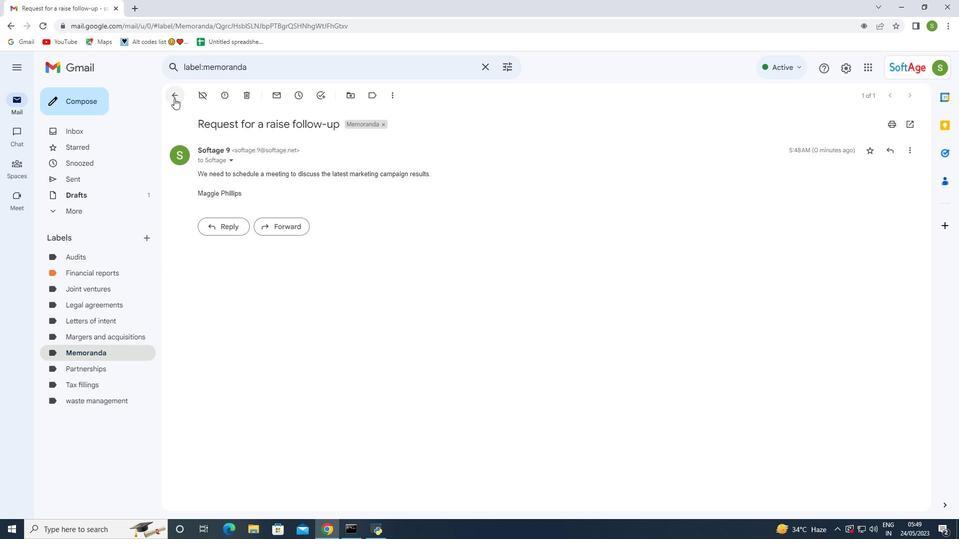 
Action: Mouse pressed left at (174, 98)
Screenshot: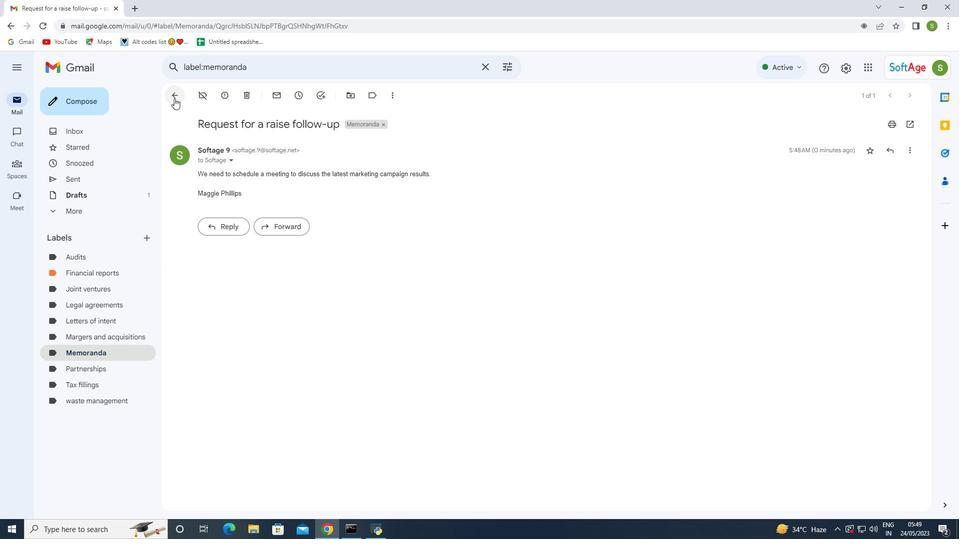 
Action: Mouse moved to (371, 246)
Screenshot: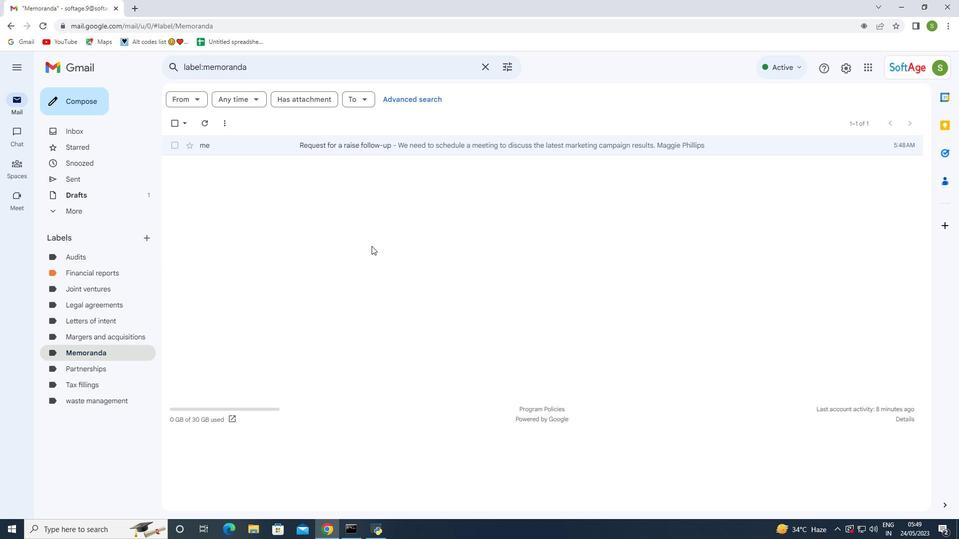 
